 Task: Create Card Event Performance Review in Board Employee Performance Tracking to Workspace Contract Management. Create Card Podcast Review in Board Customer Feedback Action Planning to Workspace Contract Management. Create Card Event Performance Review in Board Business Model Lean Startup Methodology Implementation to Workspace Contract Management
Action: Mouse moved to (71, 372)
Screenshot: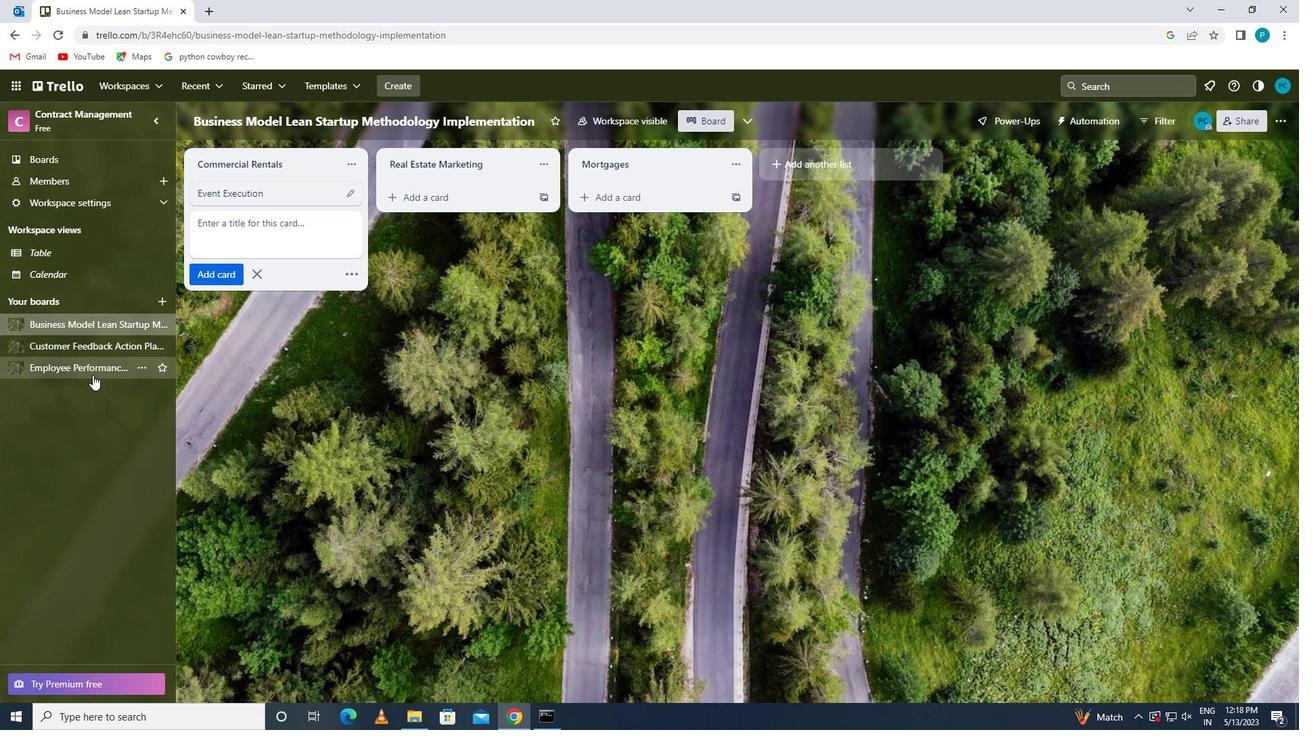 
Action: Mouse pressed left at (71, 372)
Screenshot: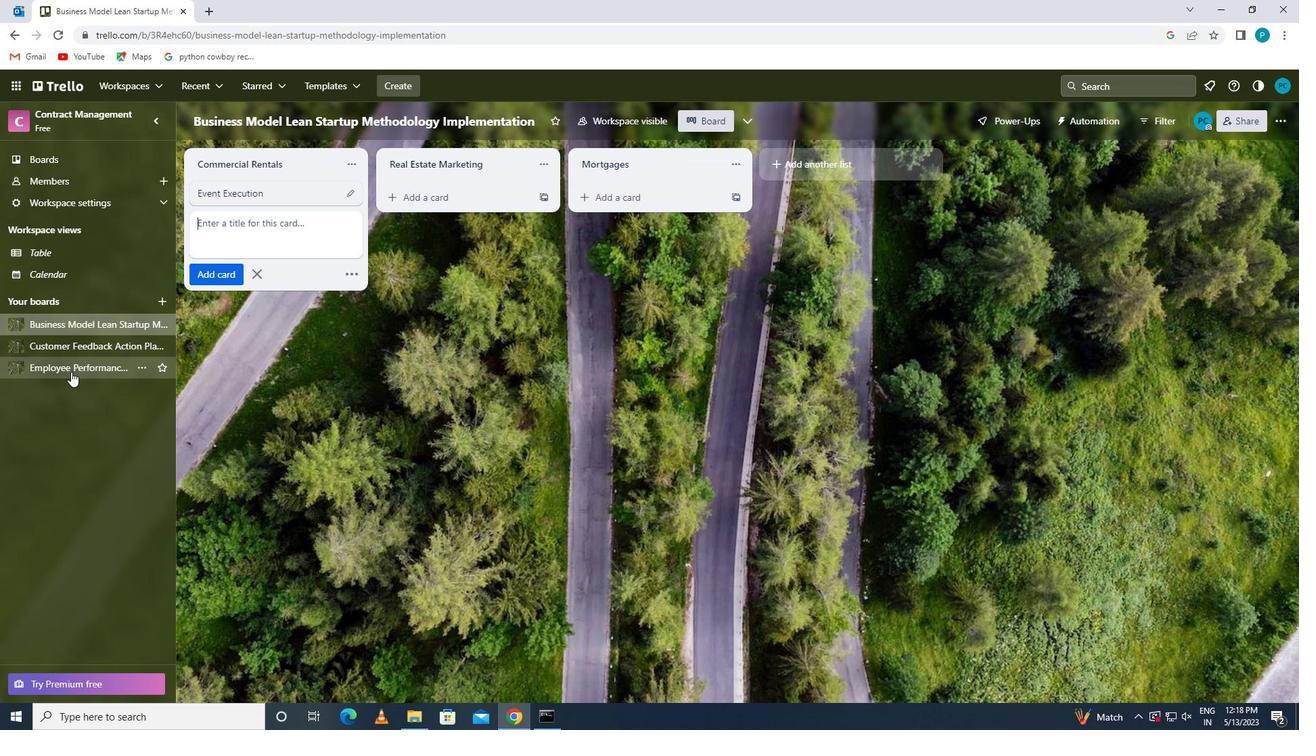 
Action: Mouse moved to (286, 209)
Screenshot: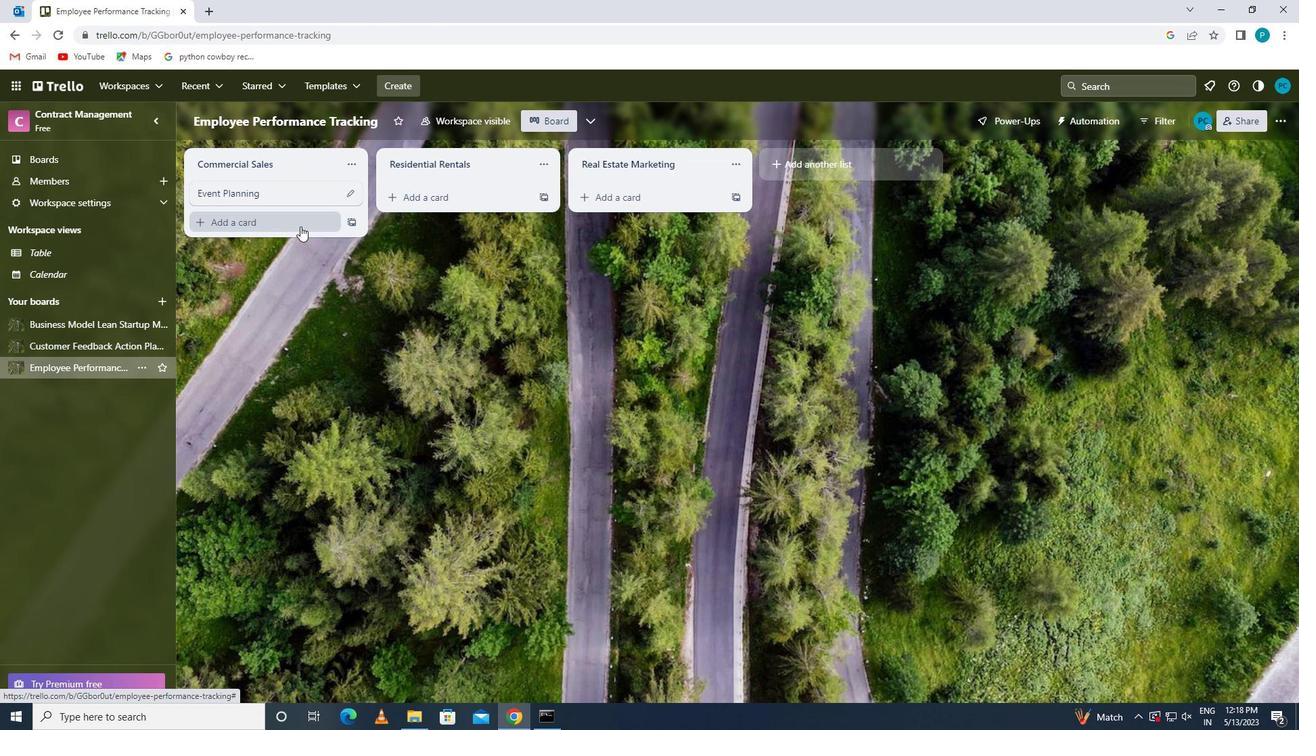 
Action: Mouse pressed left at (286, 209)
Screenshot: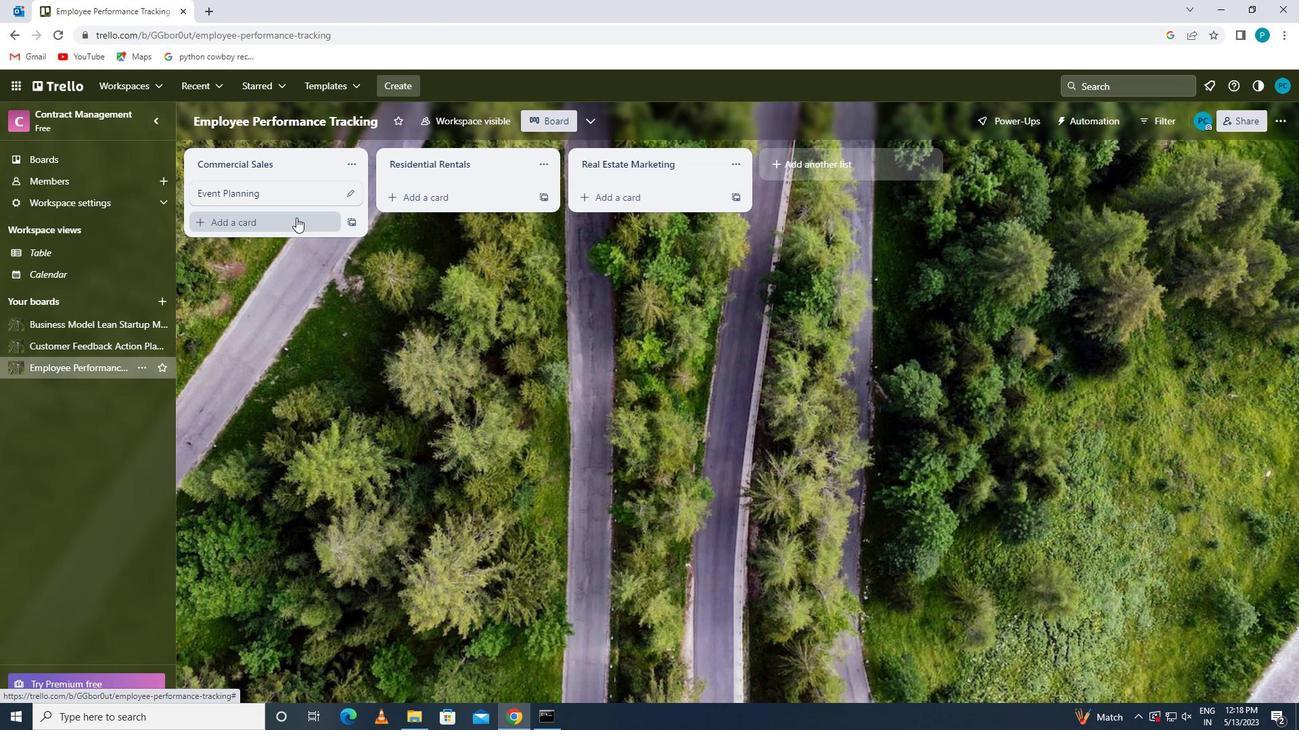 
Action: Mouse moved to (291, 220)
Screenshot: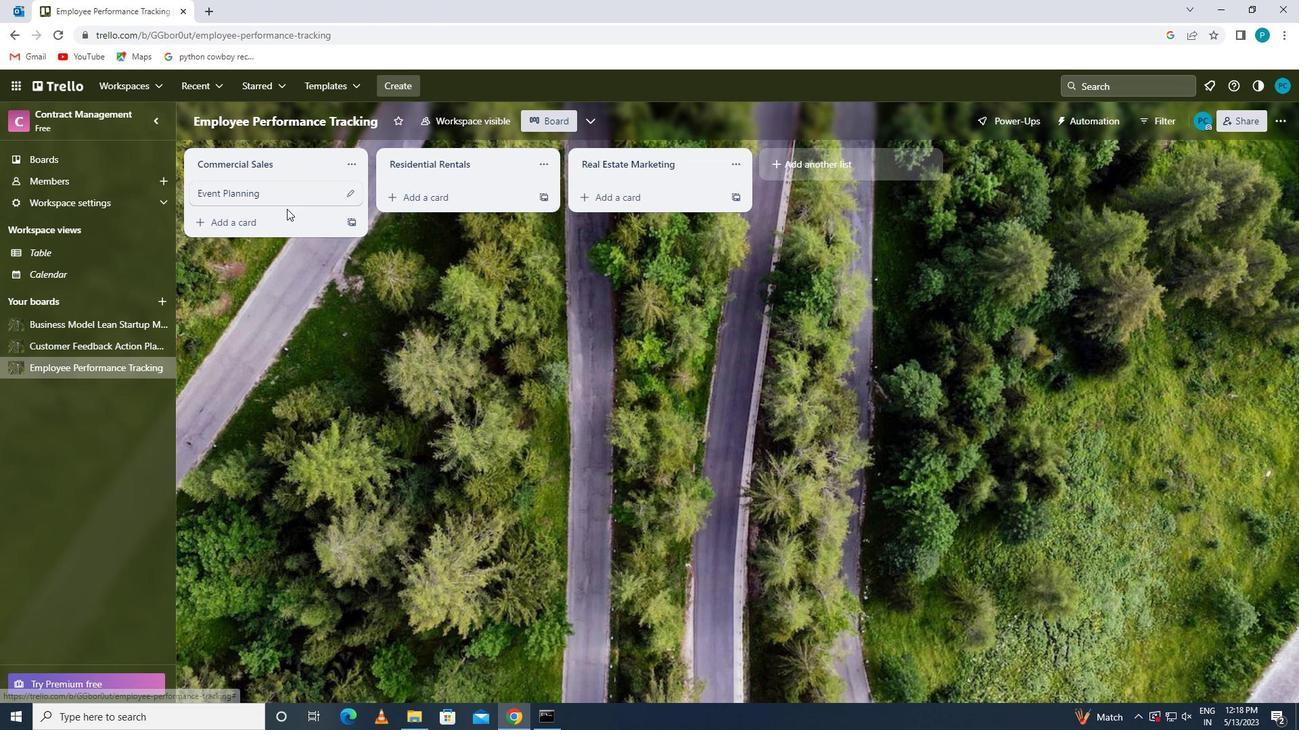 
Action: Mouse pressed left at (291, 220)
Screenshot: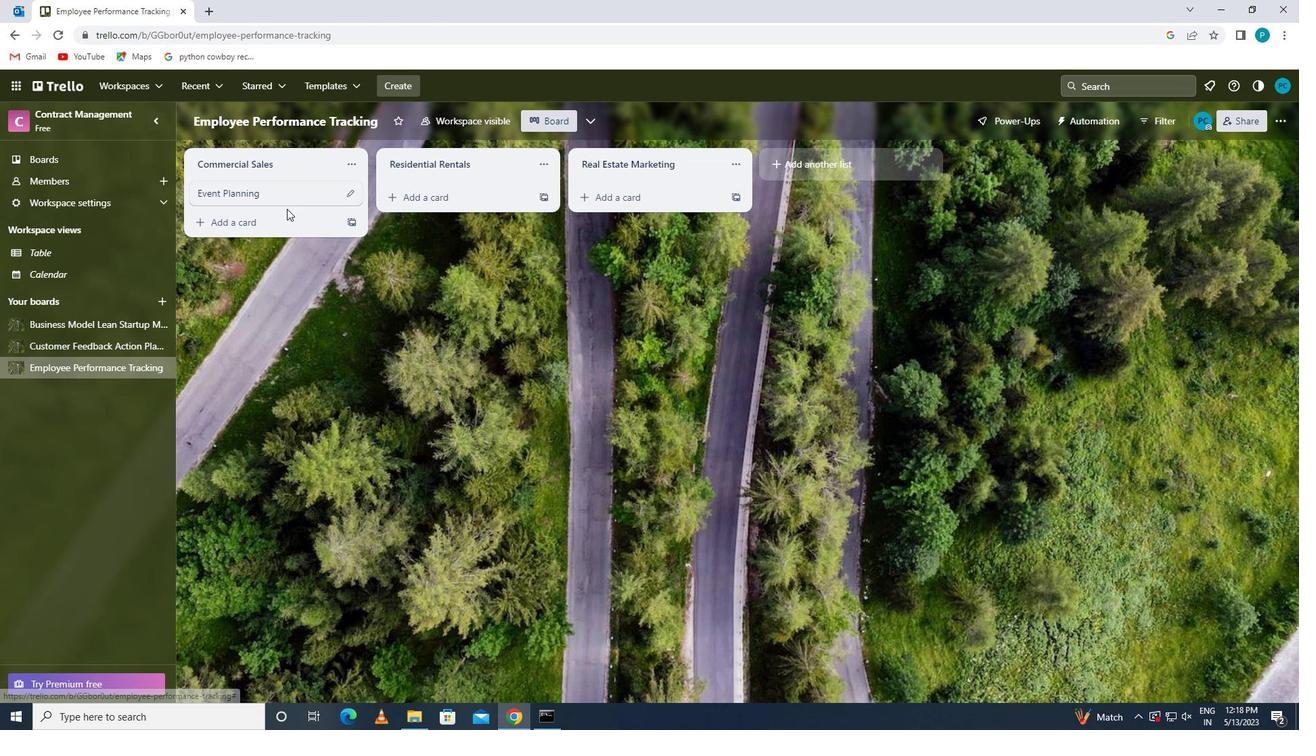 
Action: Key pressed <Key.caps_lock>e<Key.caps_lock>vent<Key.space><Key.caps_lock>p<Key.caps_lock>erforming<Key.backspace><Key.backspace><Key.backspace>ance<Key.space><Key.caps_lock>r<Key.caps_lock>eview
Screenshot: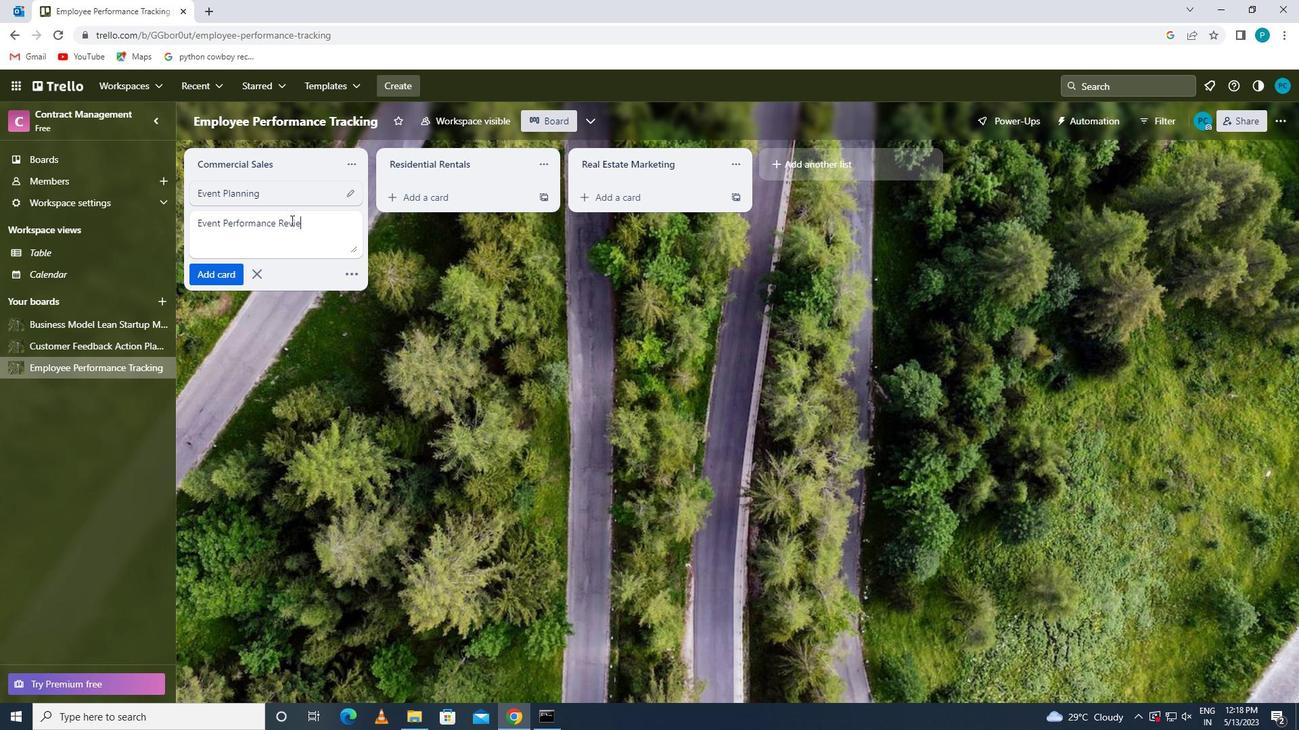 
Action: Mouse moved to (211, 270)
Screenshot: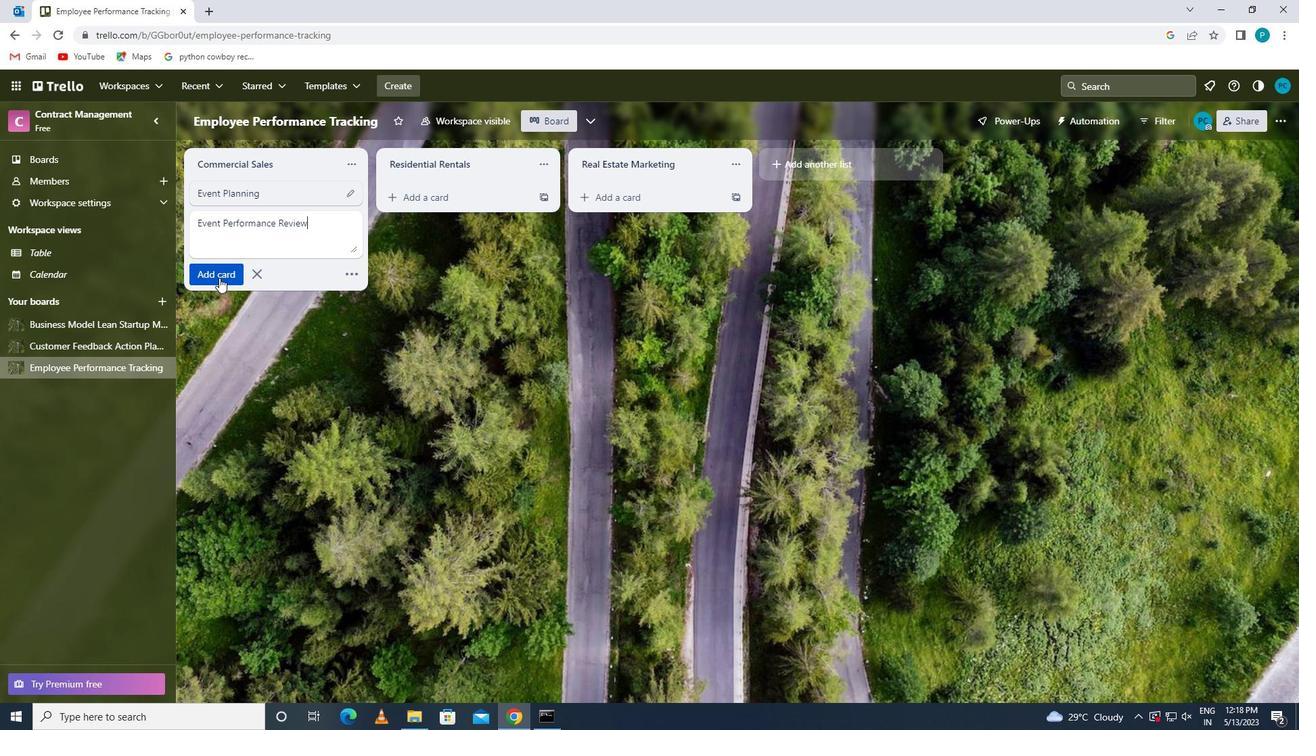 
Action: Mouse pressed left at (211, 270)
Screenshot: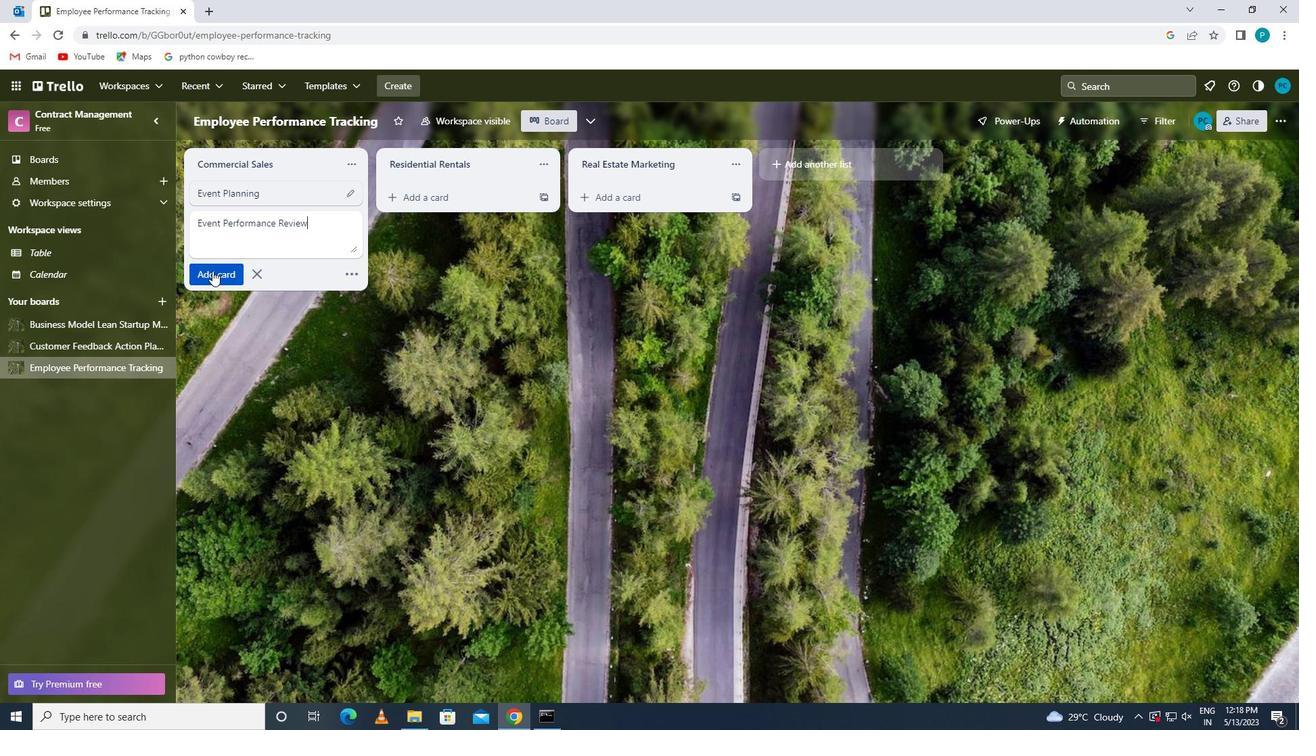 
Action: Mouse moved to (55, 346)
Screenshot: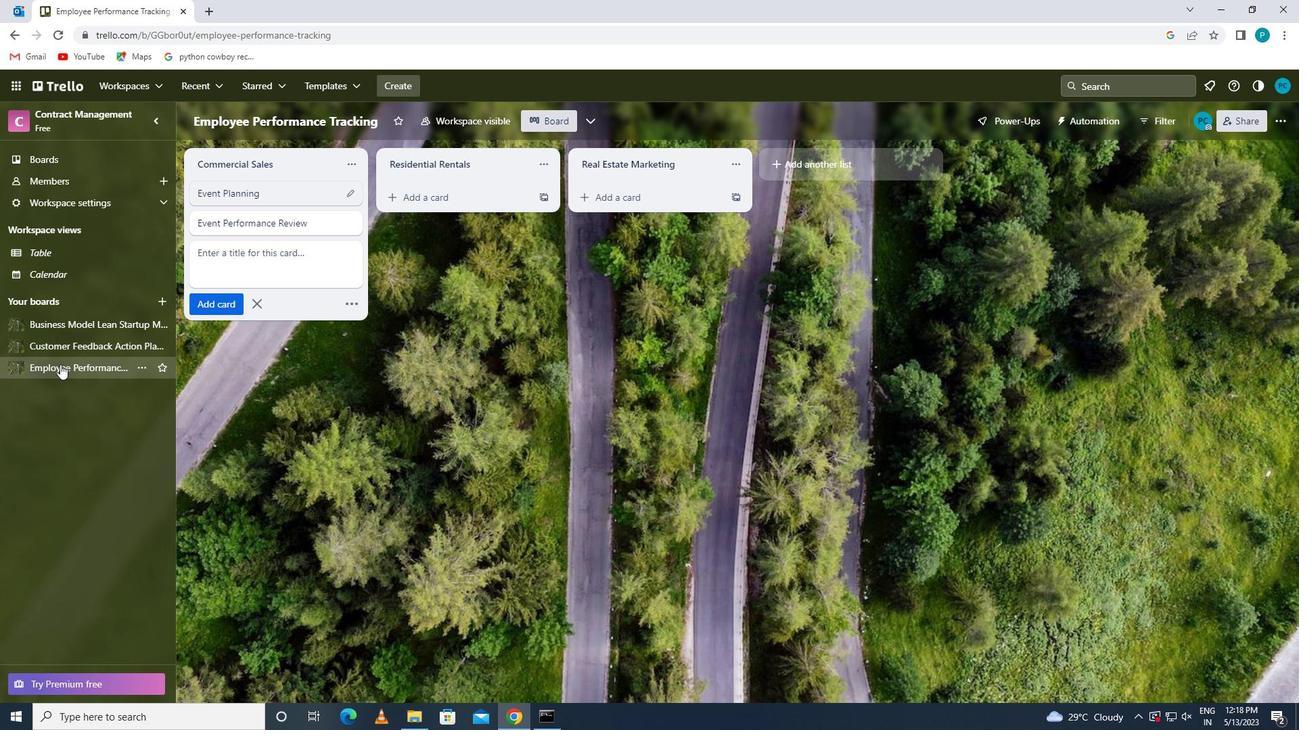 
Action: Mouse pressed left at (55, 346)
Screenshot: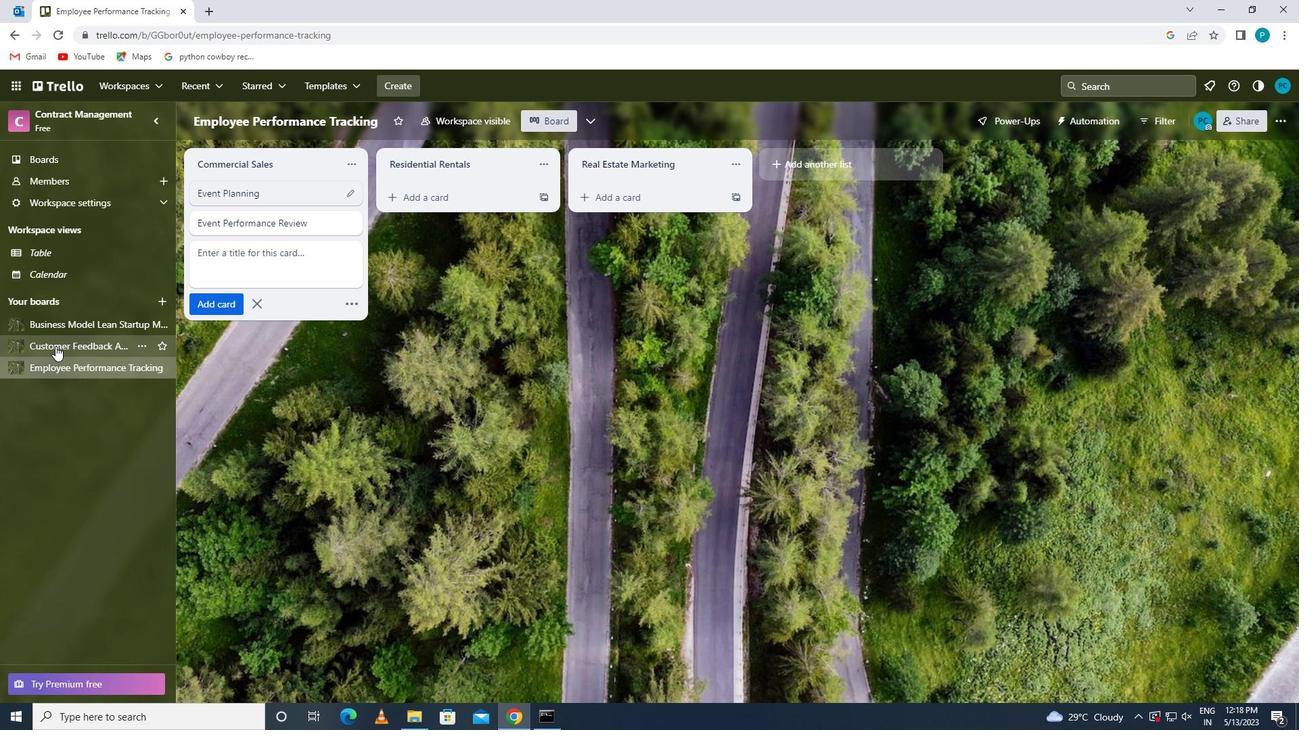 
Action: Mouse moved to (215, 228)
Screenshot: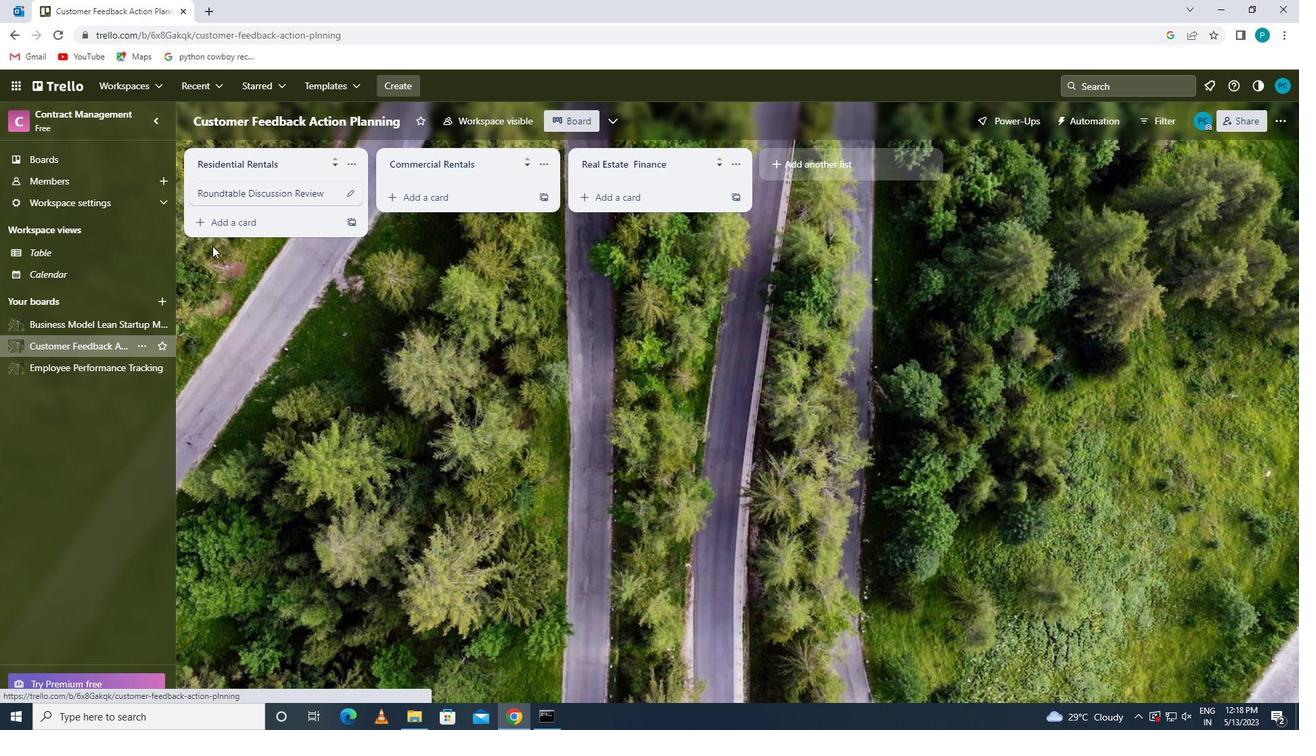 
Action: Mouse pressed left at (215, 228)
Screenshot: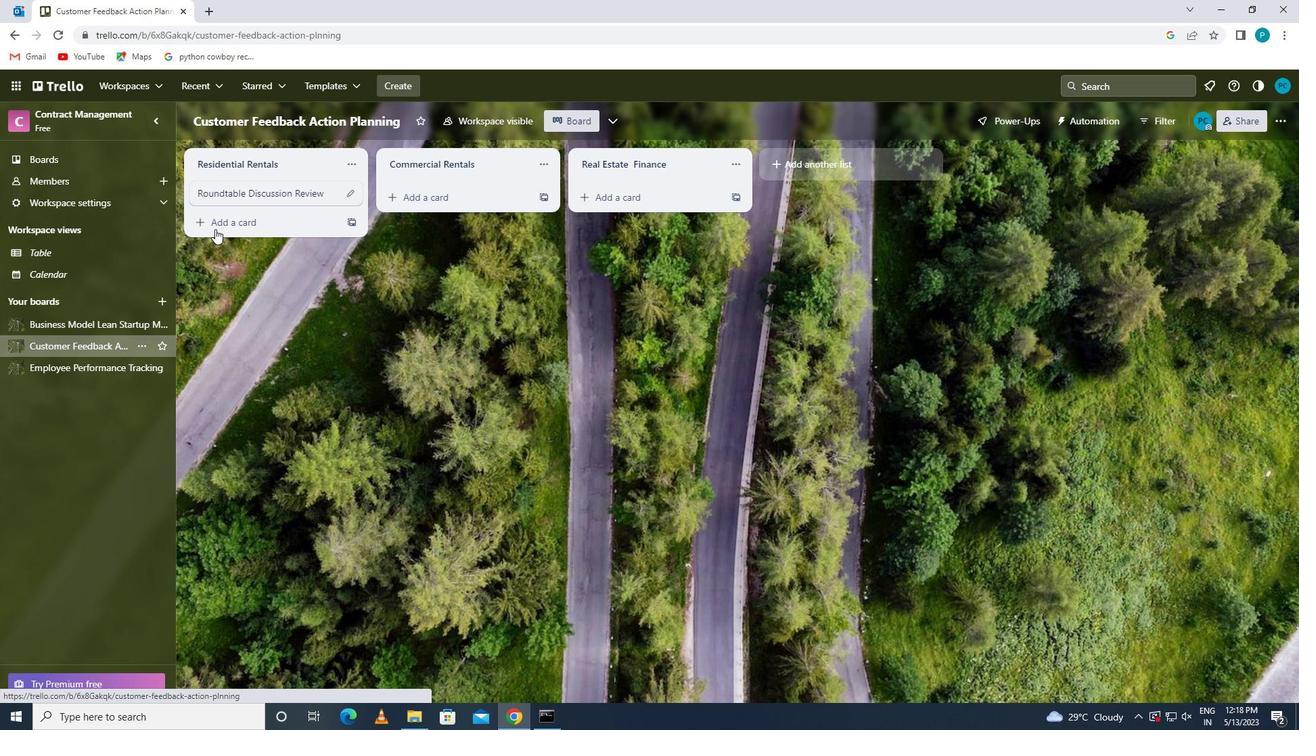 
Action: Key pressed <Key.caps_lock>p<Key.caps_lock>odcast<Key.space><Key.caps_lock>r<Key.caps_lock>eview
Screenshot: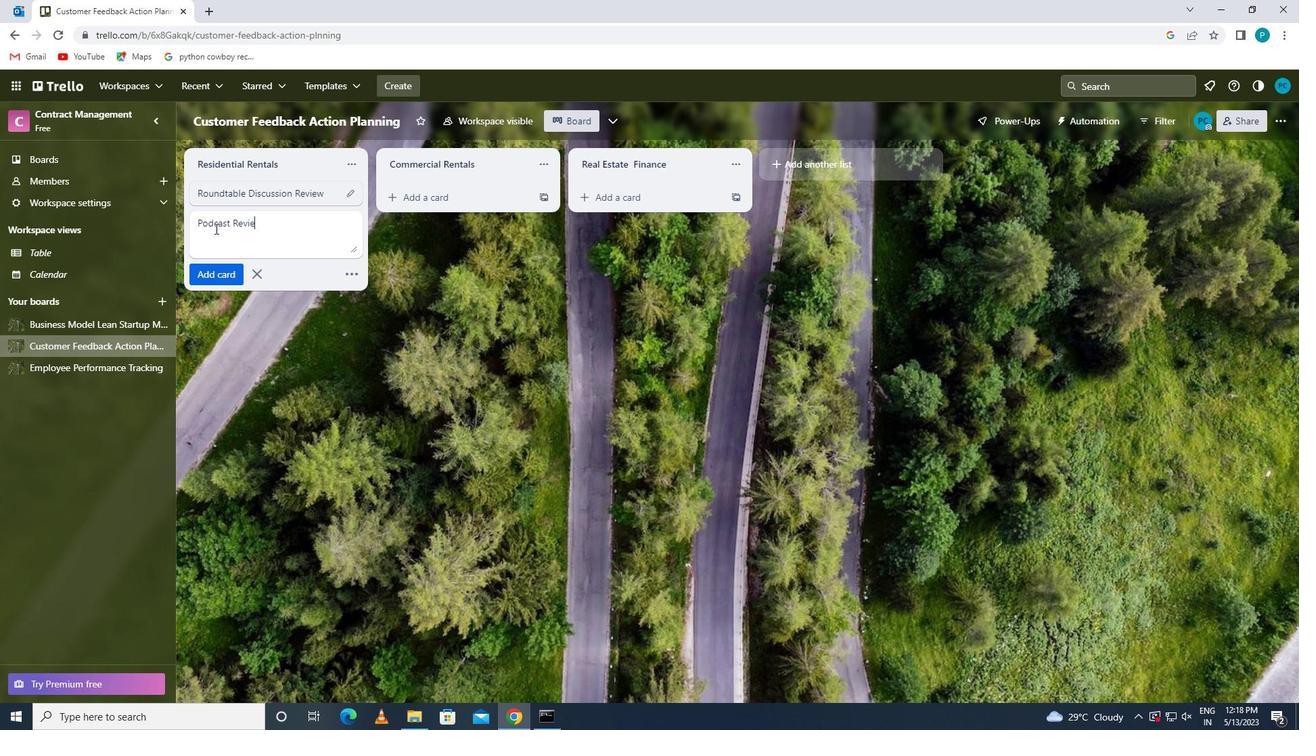 
Action: Mouse moved to (234, 271)
Screenshot: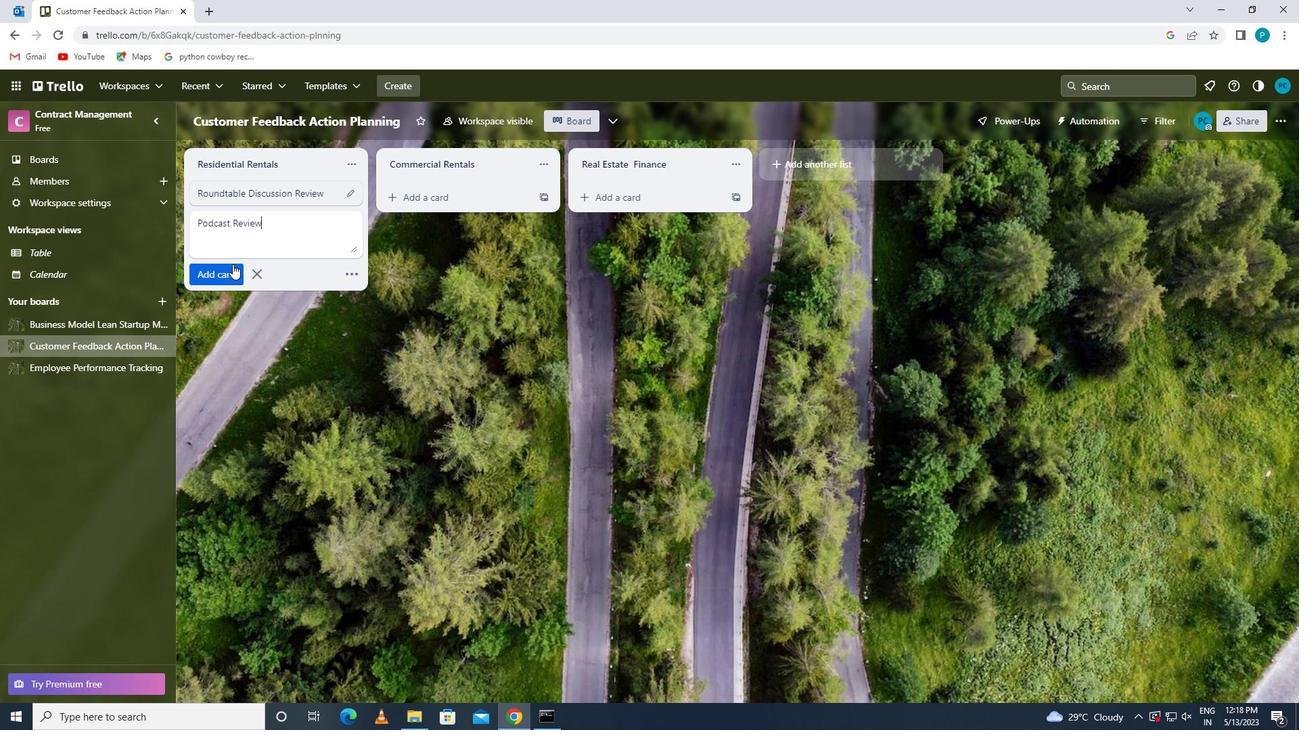 
Action: Mouse pressed left at (234, 271)
Screenshot: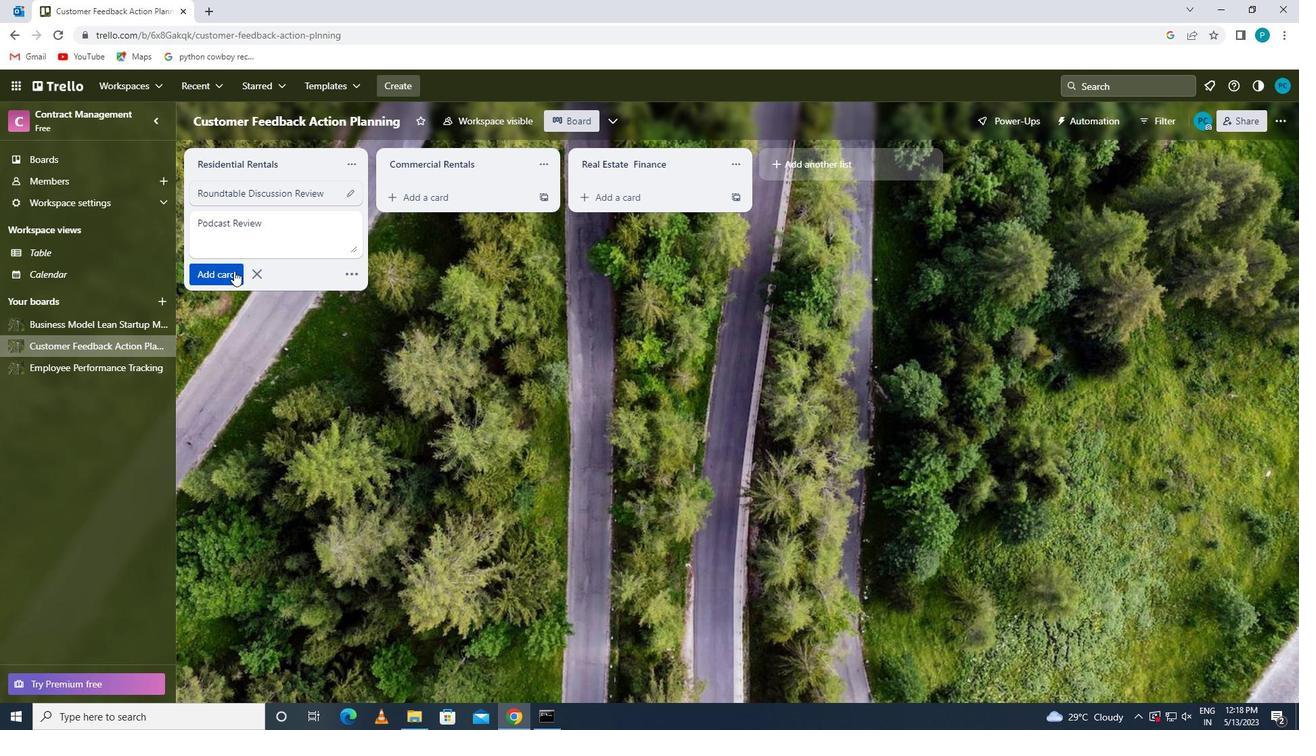 
Action: Mouse moved to (72, 369)
Screenshot: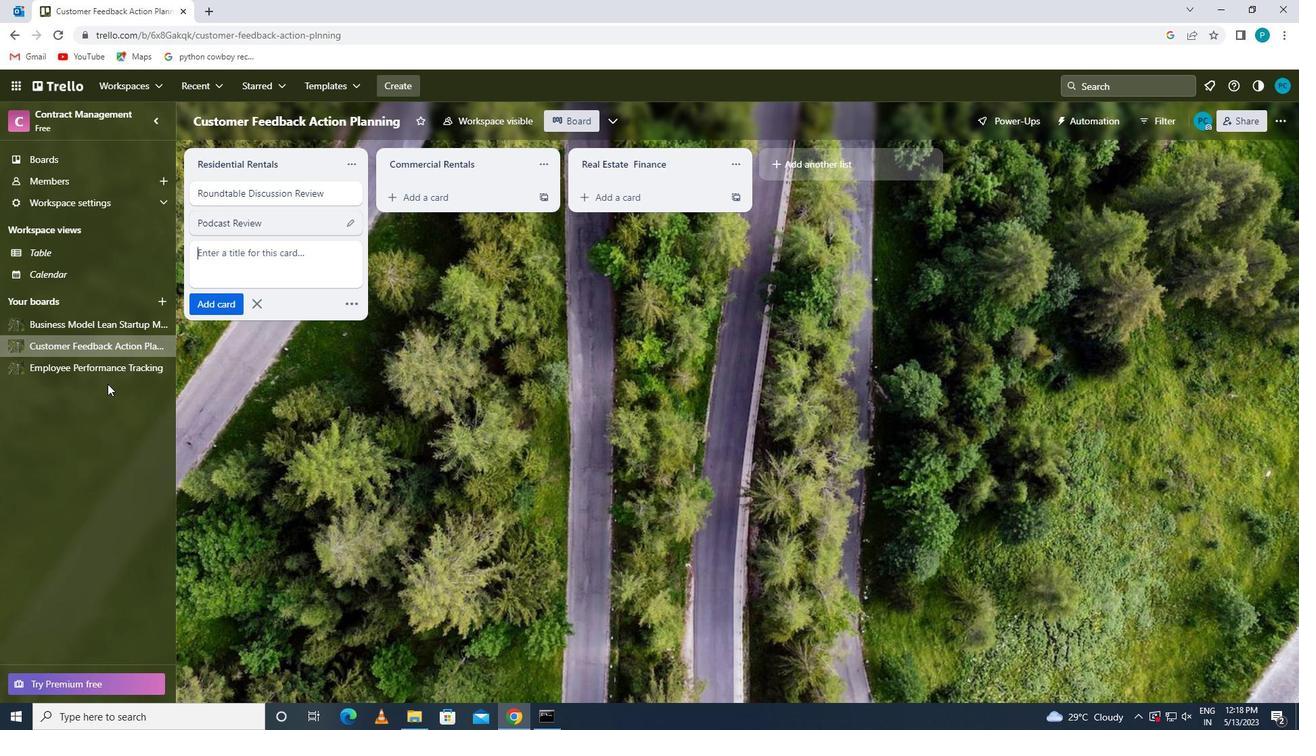 
Action: Mouse pressed left at (72, 369)
Screenshot: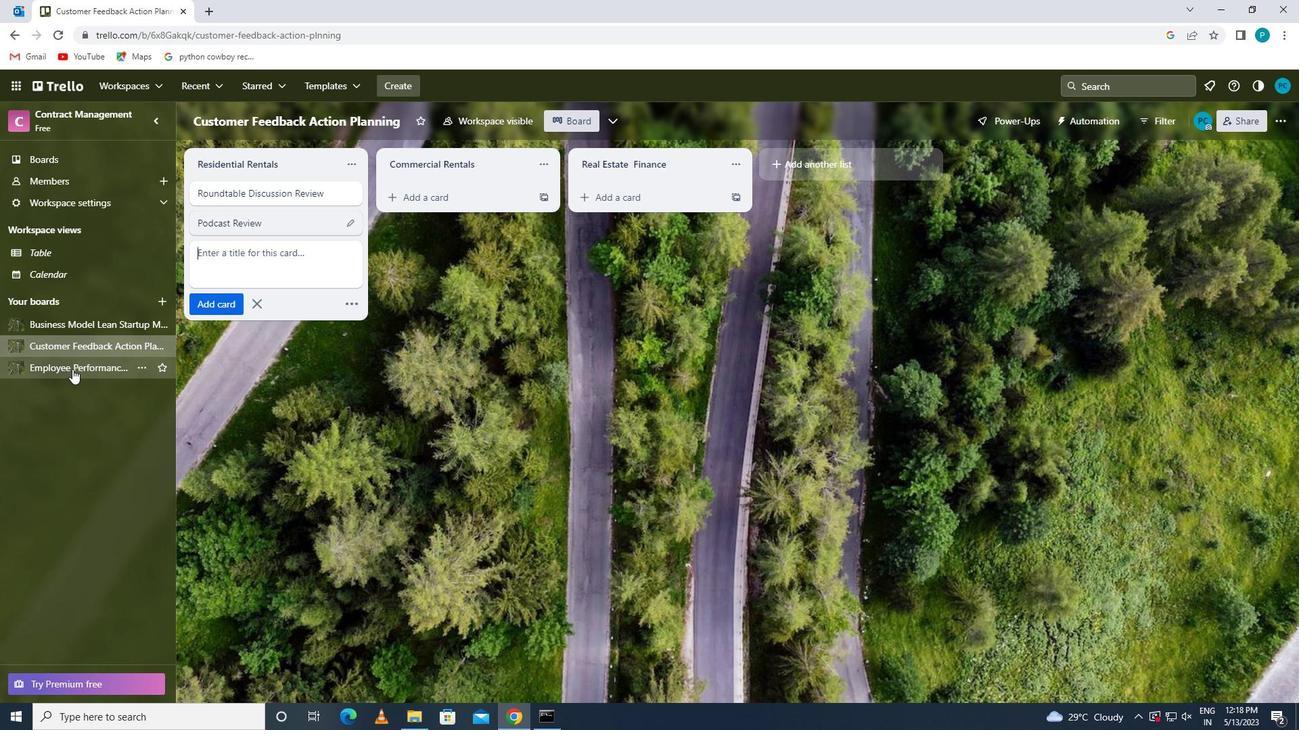 
Action: Mouse moved to (71, 329)
Screenshot: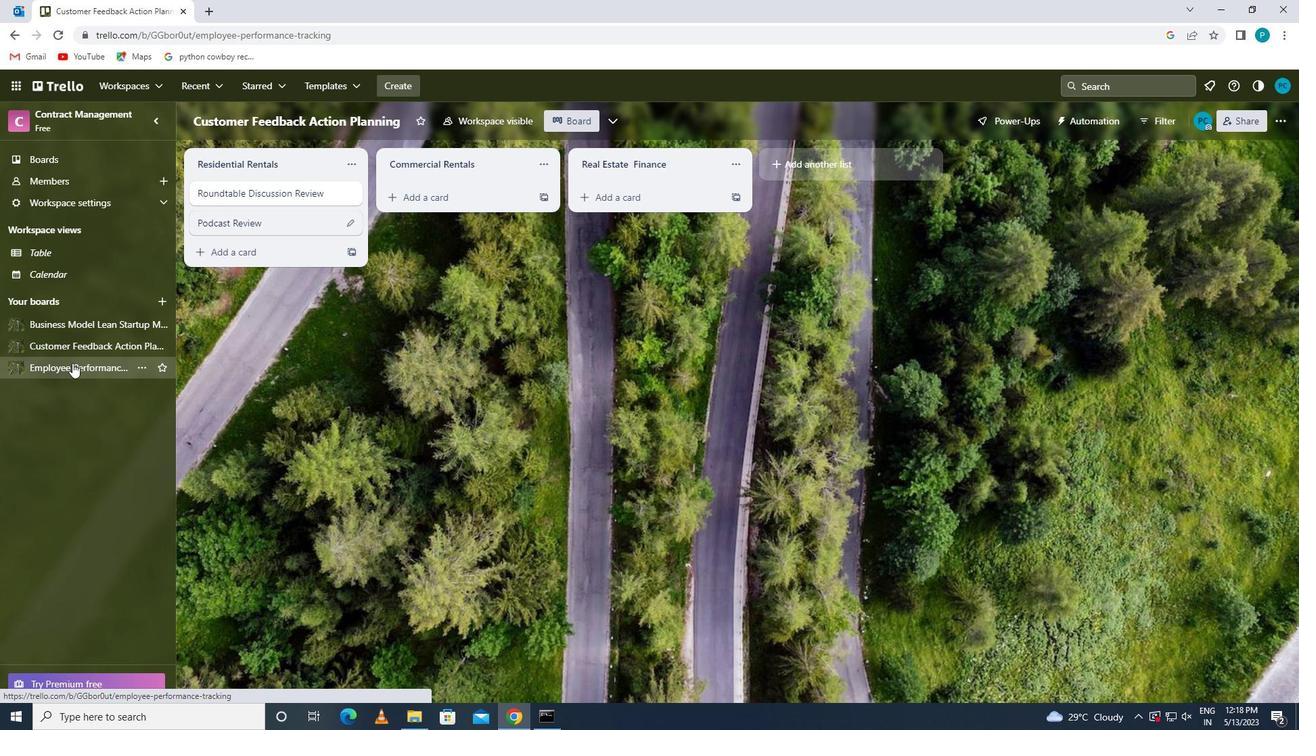 
Action: Mouse pressed left at (71, 329)
Screenshot: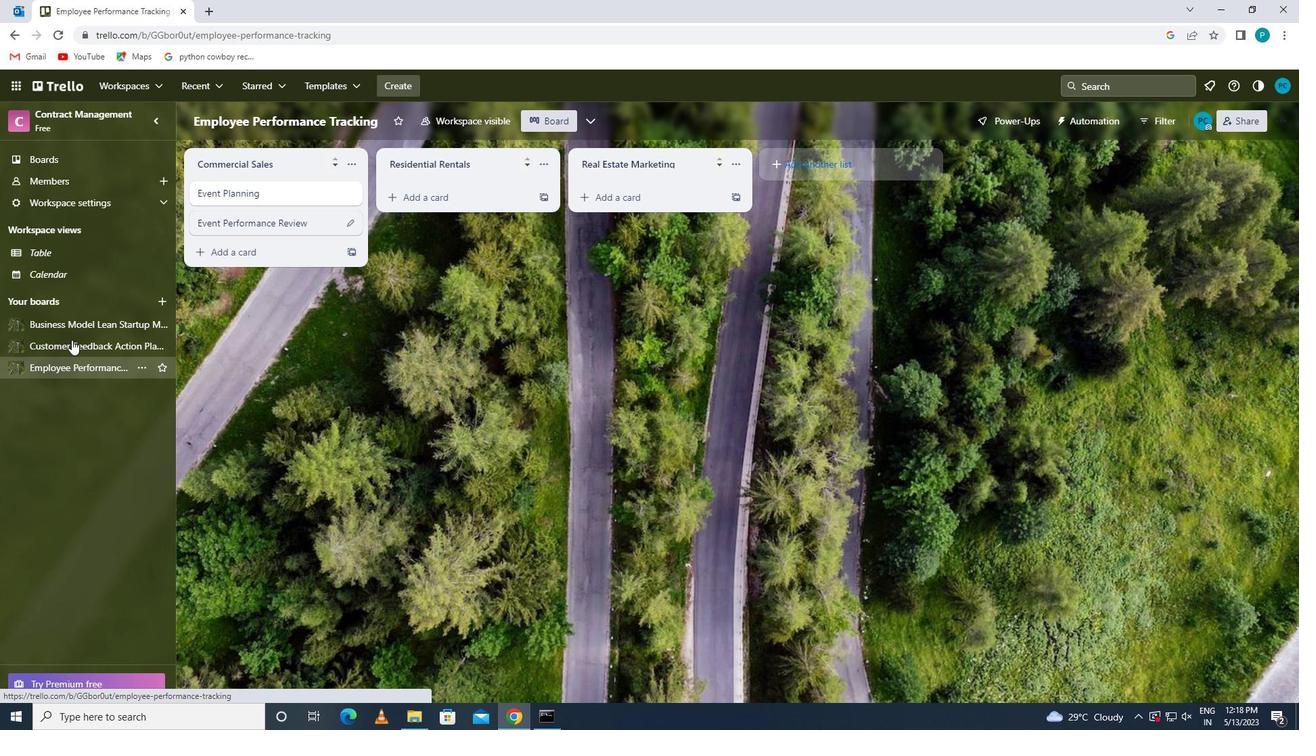 
Action: Mouse moved to (228, 232)
Screenshot: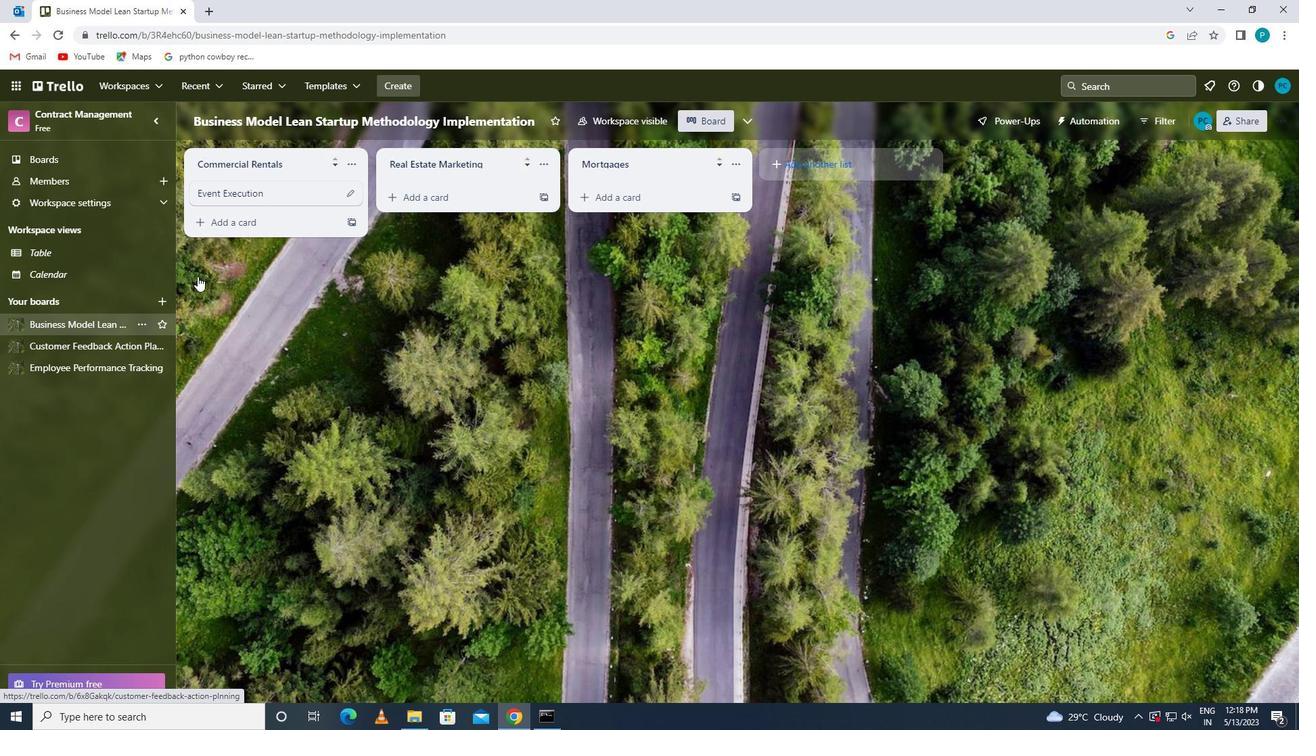 
Action: Mouse pressed left at (228, 232)
Screenshot: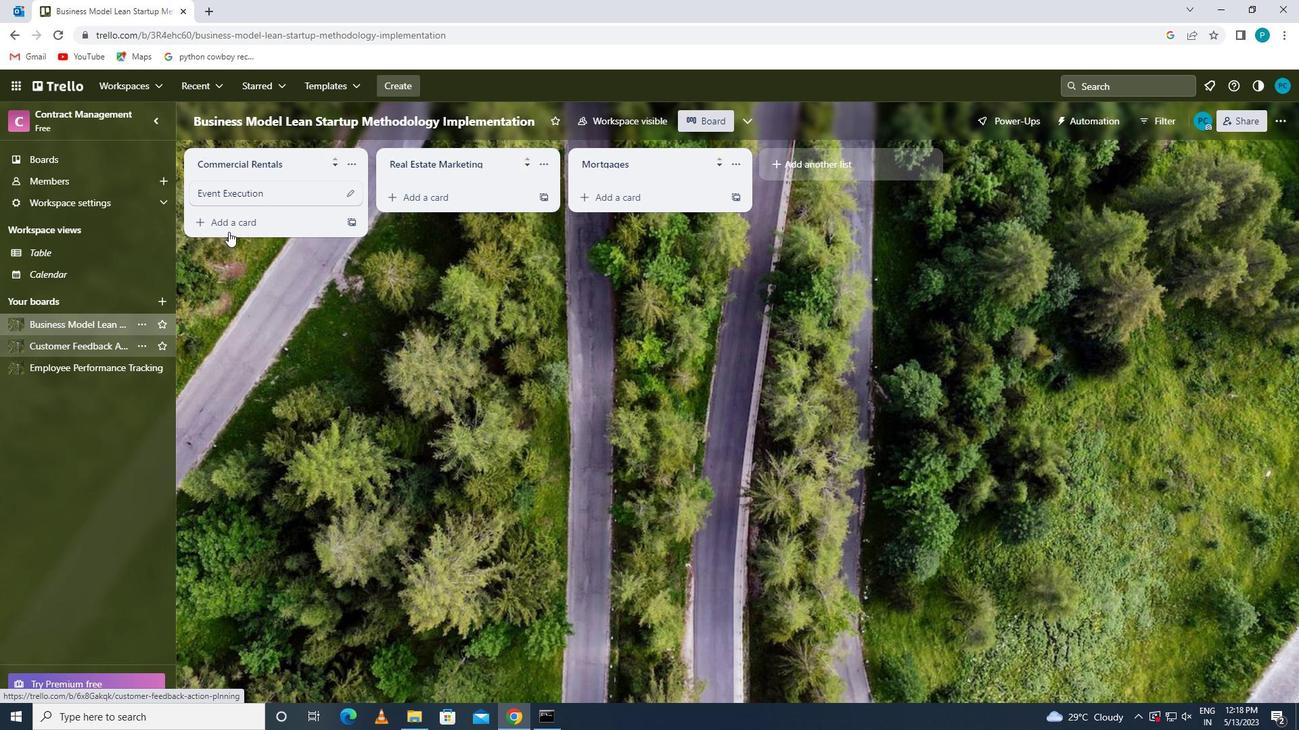 
Action: Mouse moved to (226, 229)
Screenshot: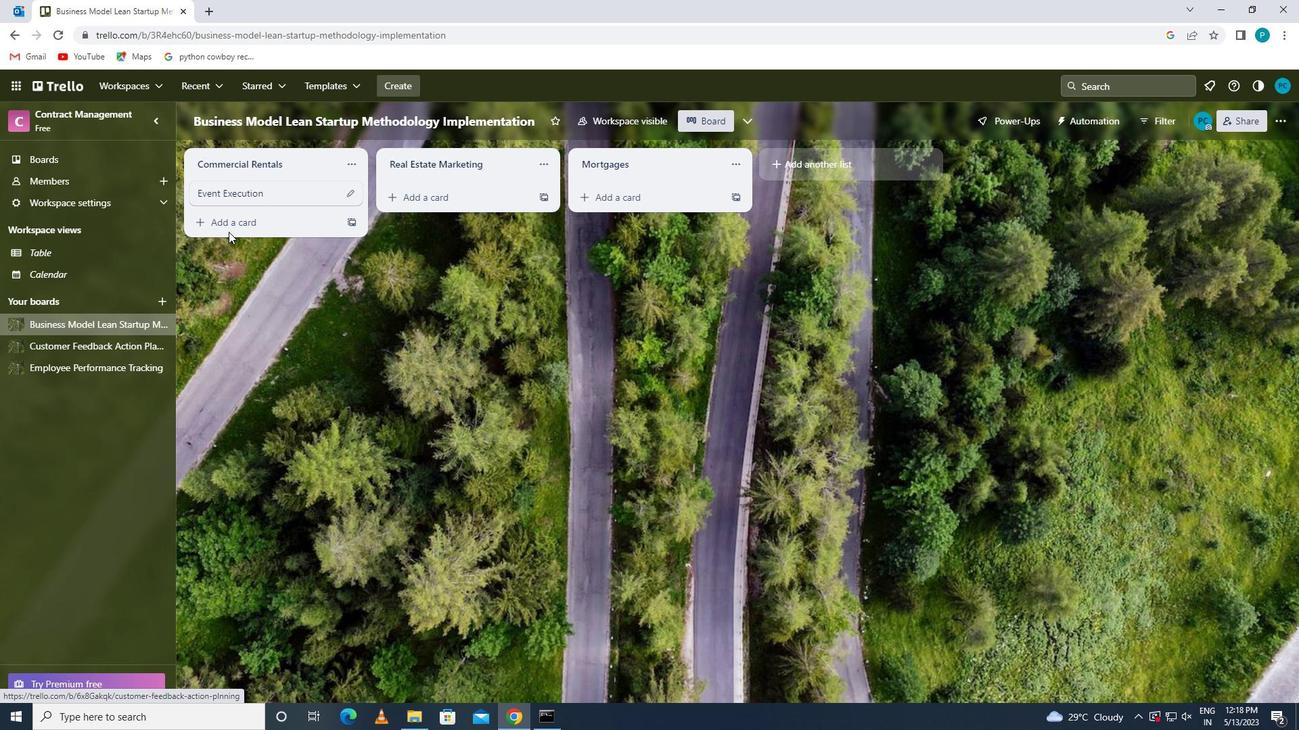 
Action: Mouse pressed left at (226, 229)
Screenshot: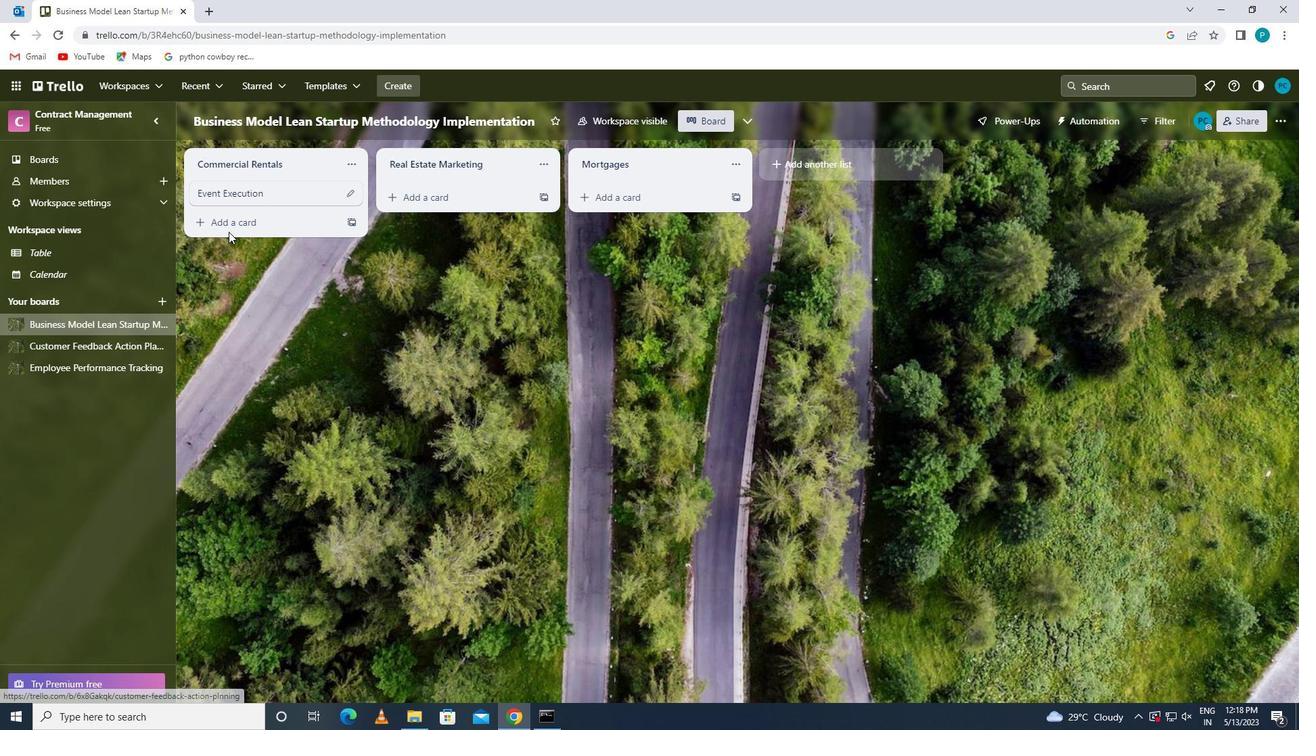 
Action: Mouse moved to (226, 231)
Screenshot: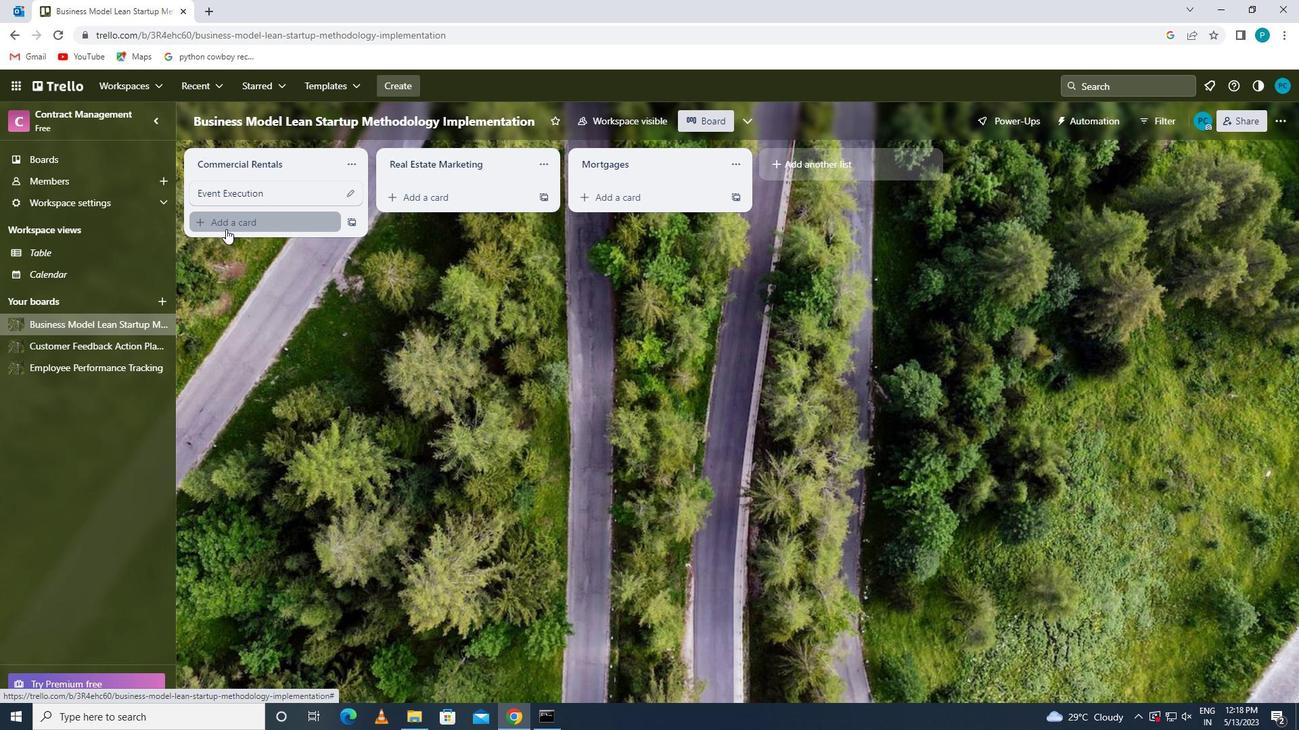 
Action: Key pressed <Key.caps_lock>e<Key.caps_lock>vent<Key.caps_lock>p<Key.caps_lock>erformance<Key.space>
Screenshot: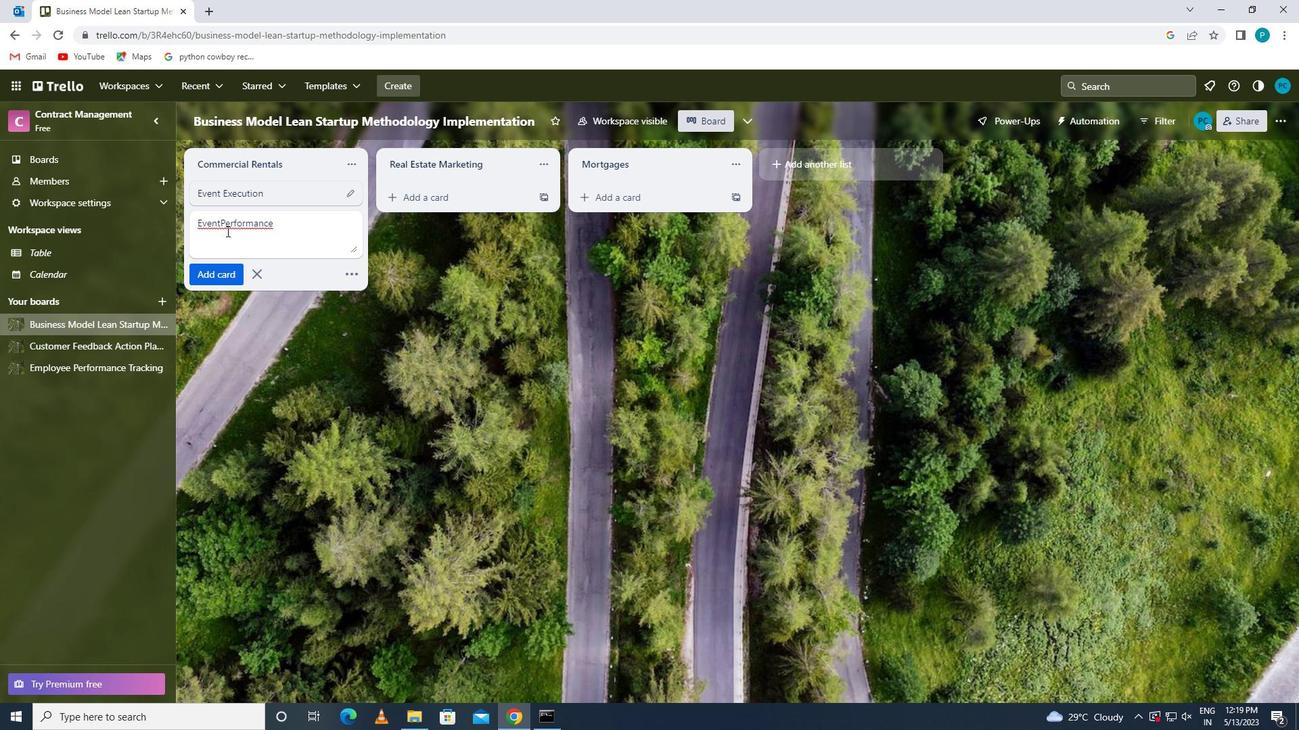 
Action: Mouse moved to (218, 225)
Screenshot: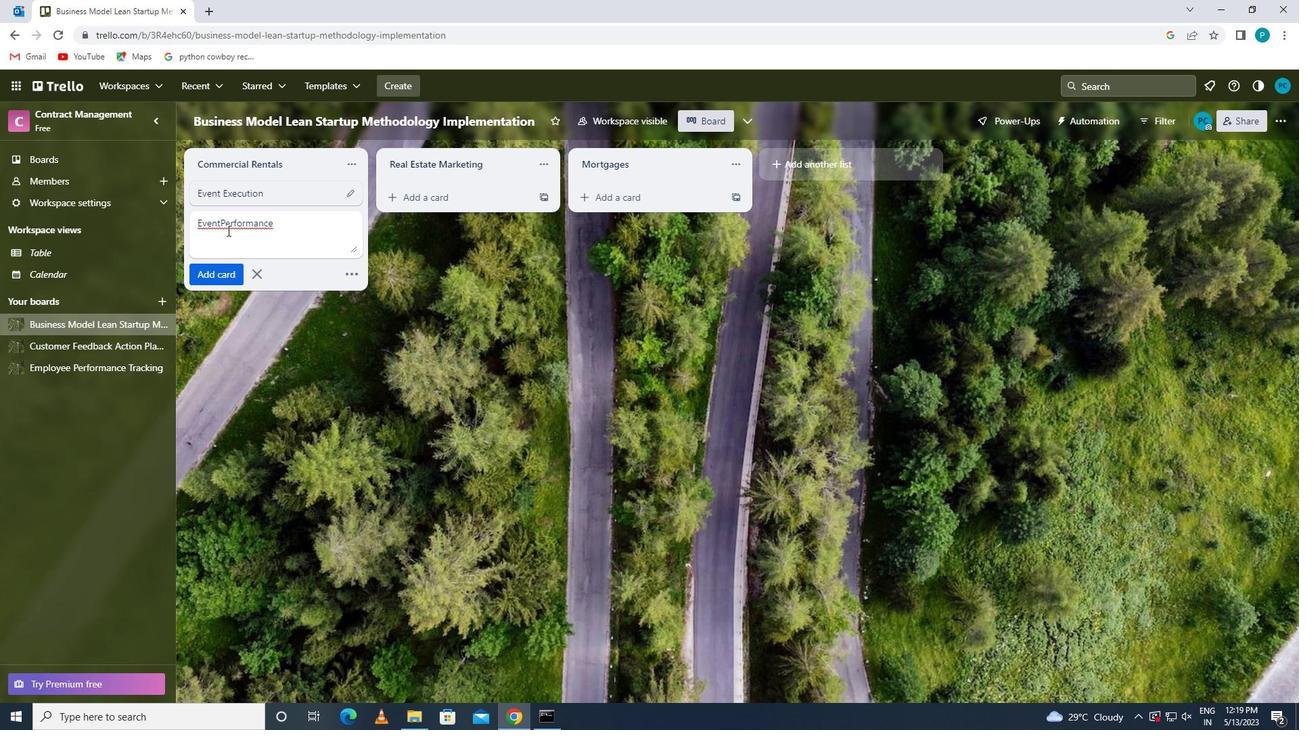 
Action: Mouse pressed left at (218, 225)
Screenshot: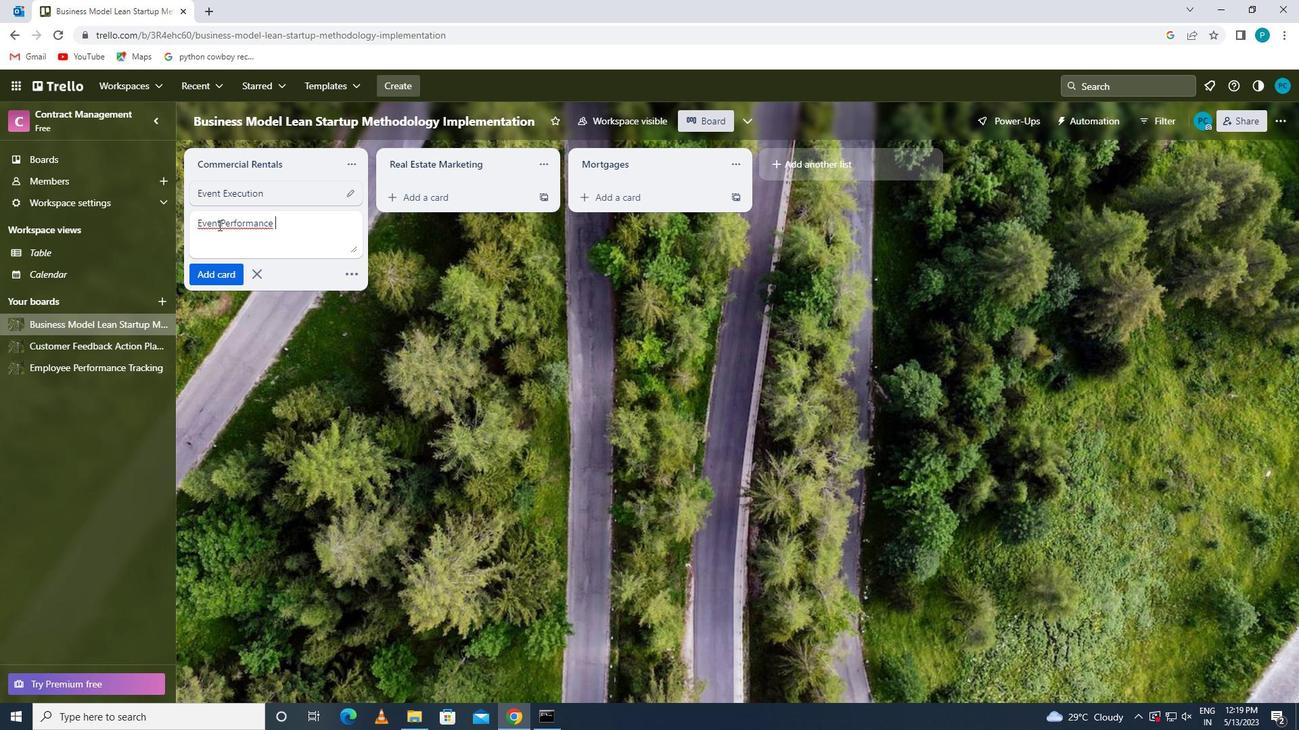 
Action: Mouse moved to (219, 227)
Screenshot: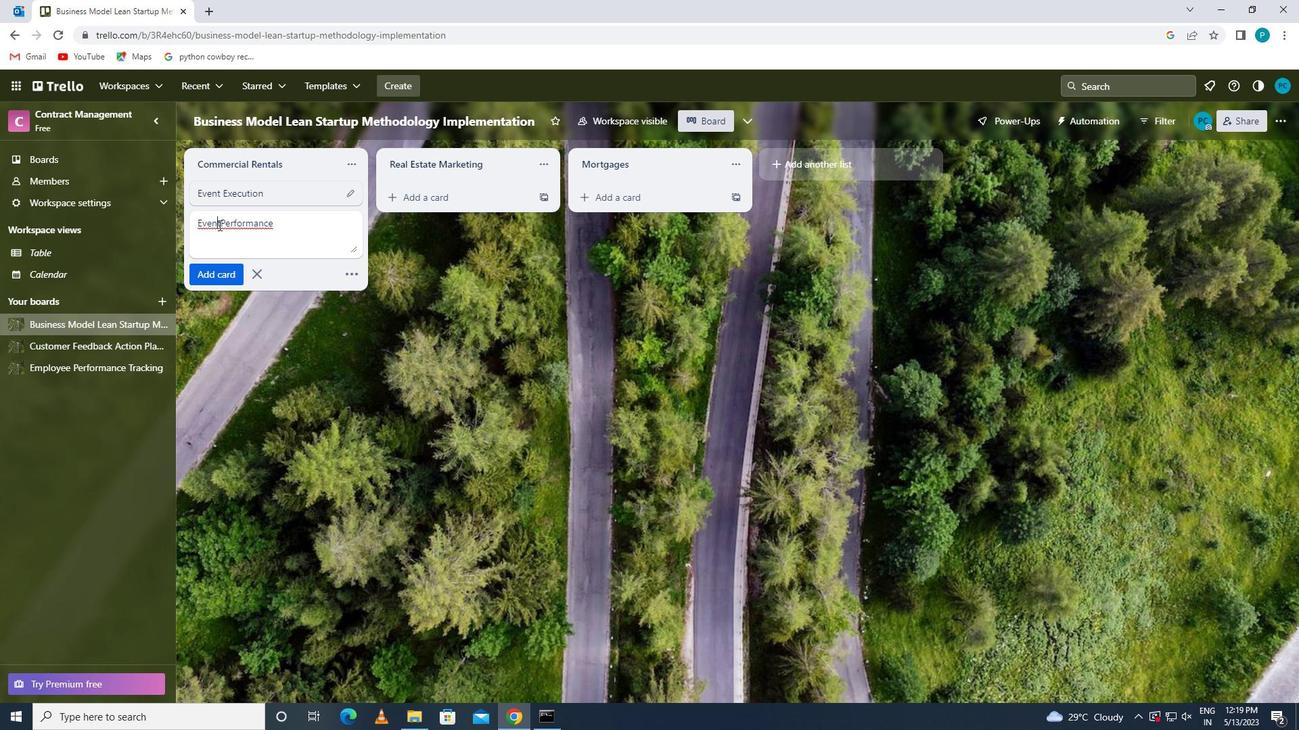 
Action: Mouse pressed left at (219, 227)
Screenshot: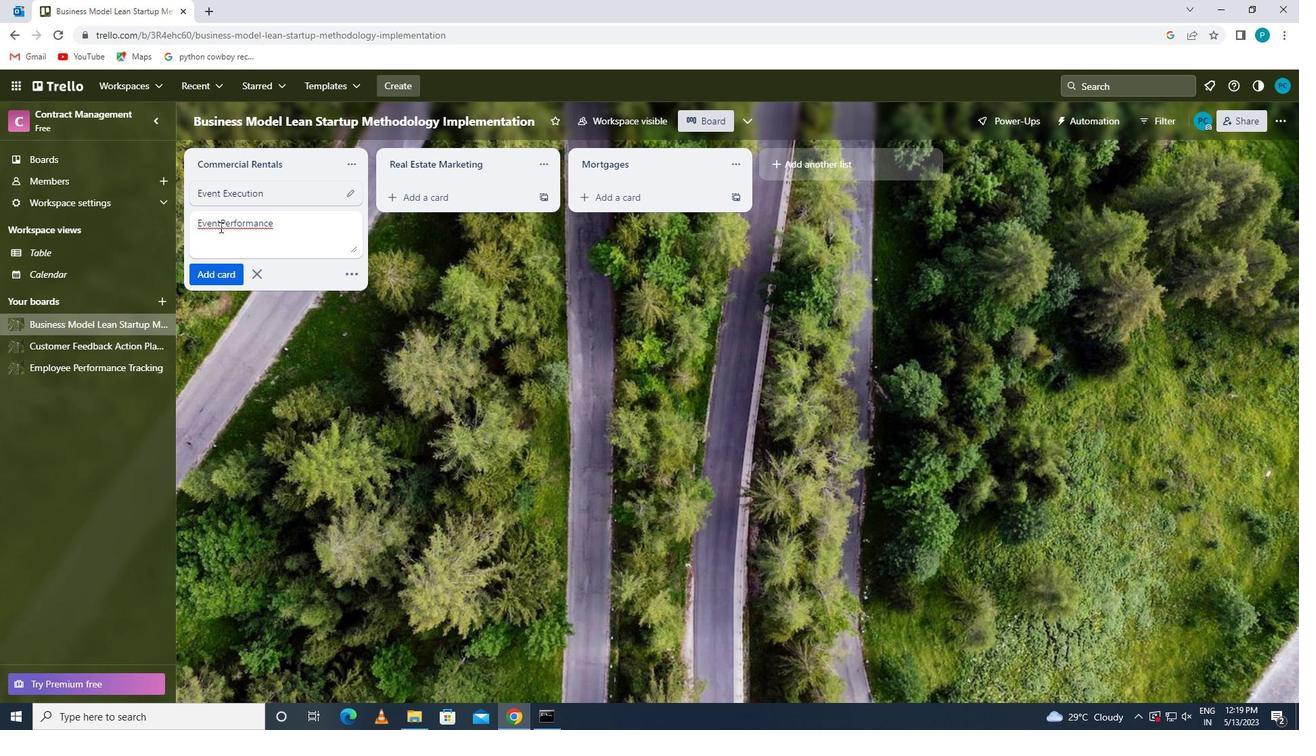 
Action: Key pressed <Key.space>
Screenshot: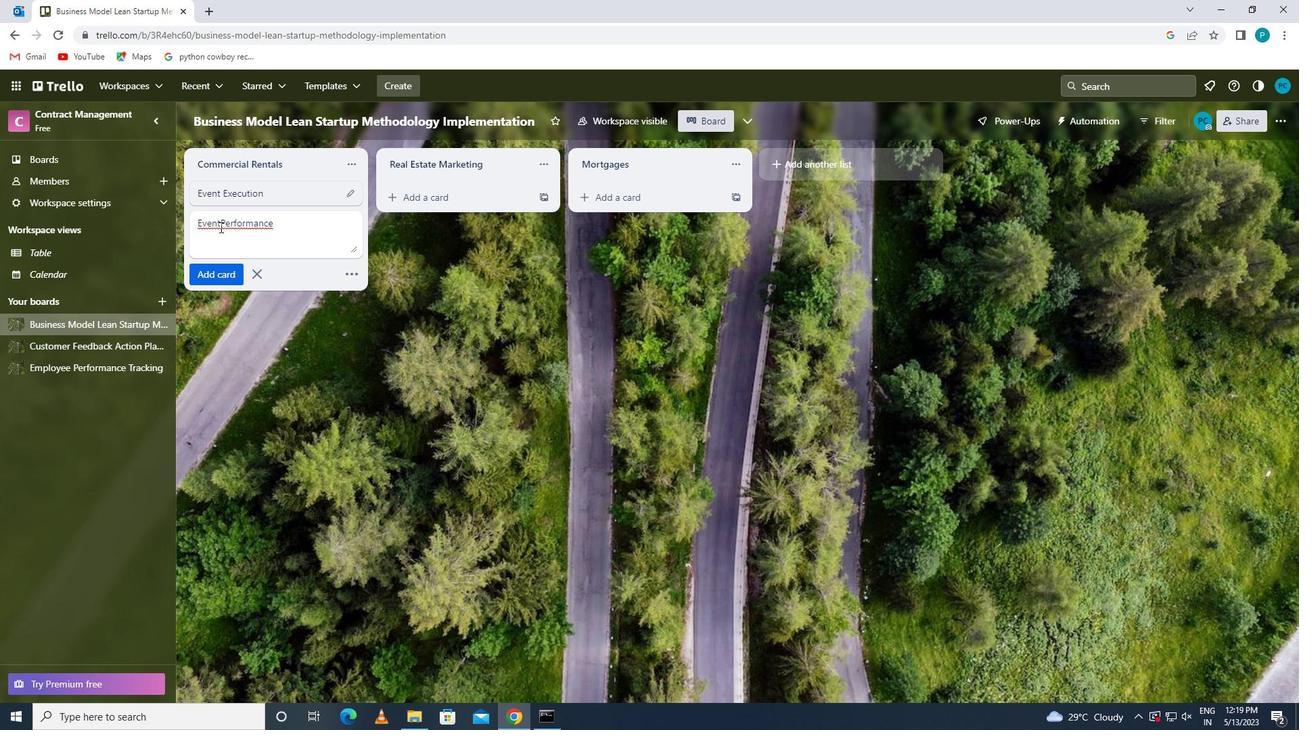 
Action: Mouse moved to (284, 213)
Screenshot: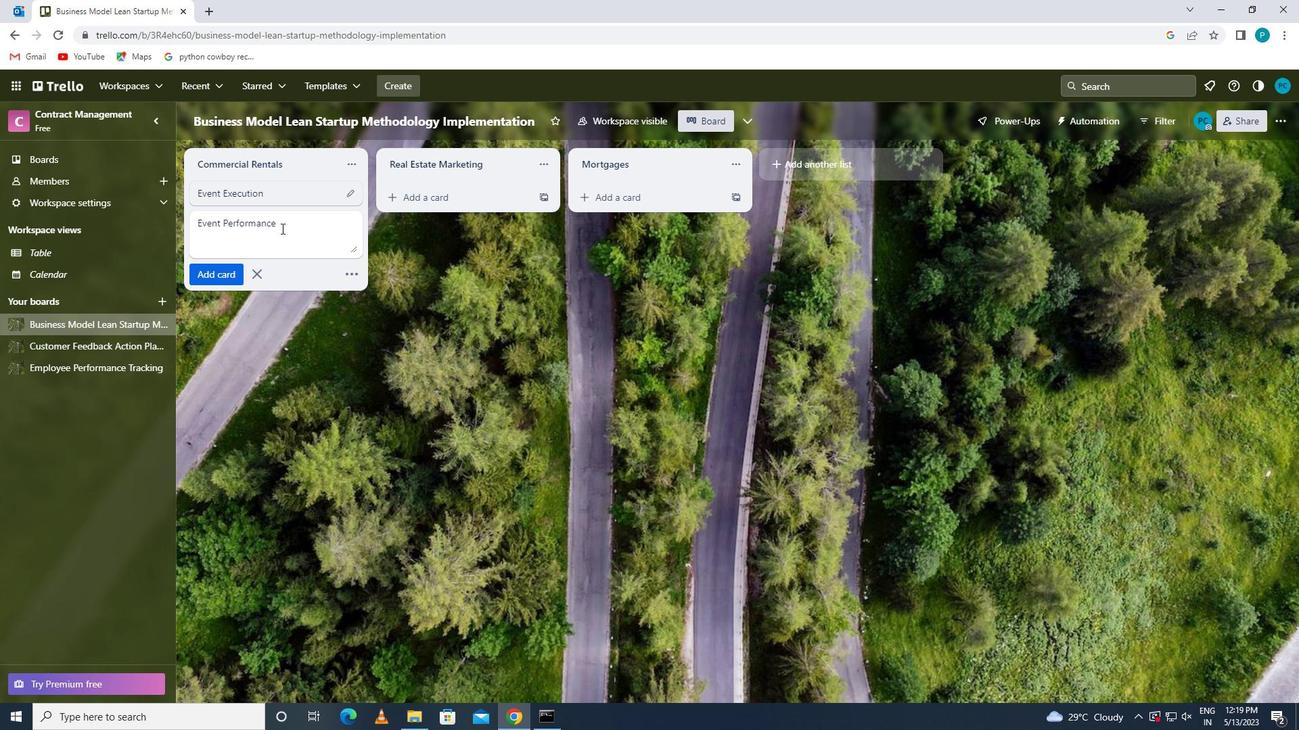
Action: Mouse pressed left at (284, 213)
Screenshot: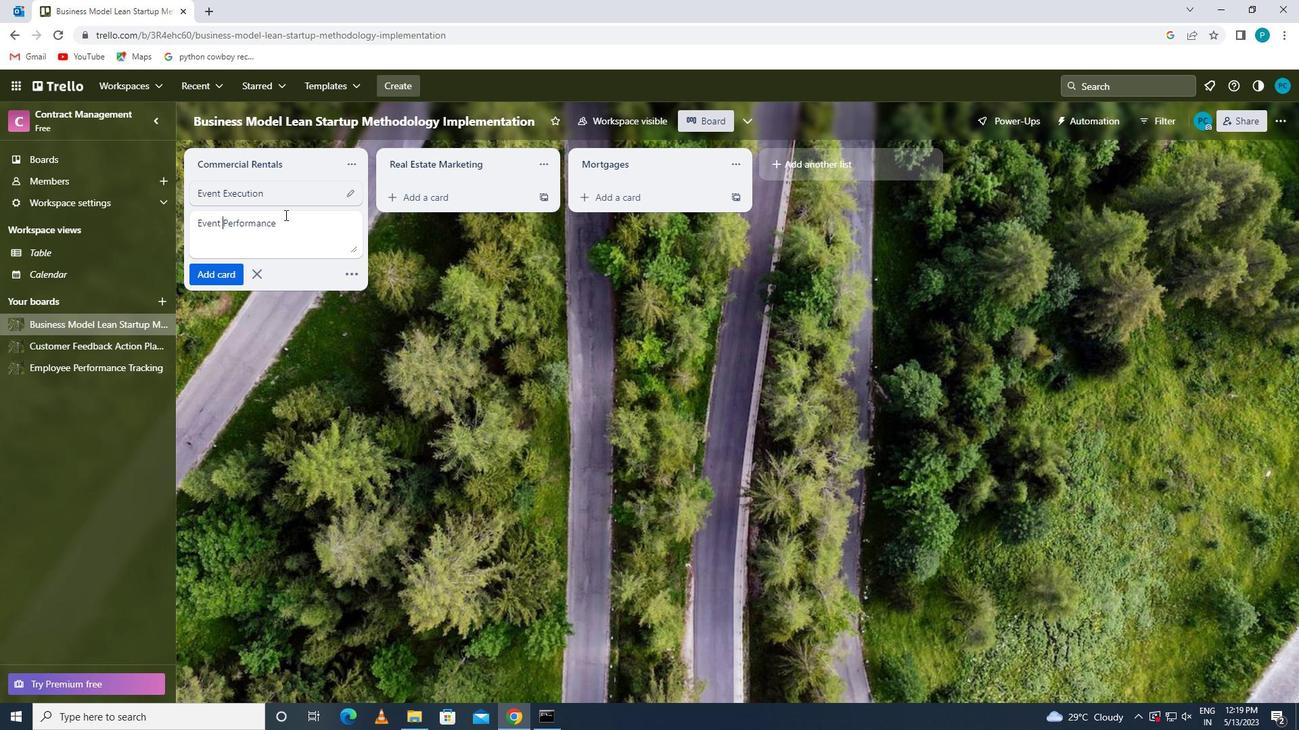 
Action: Mouse moved to (304, 225)
Screenshot: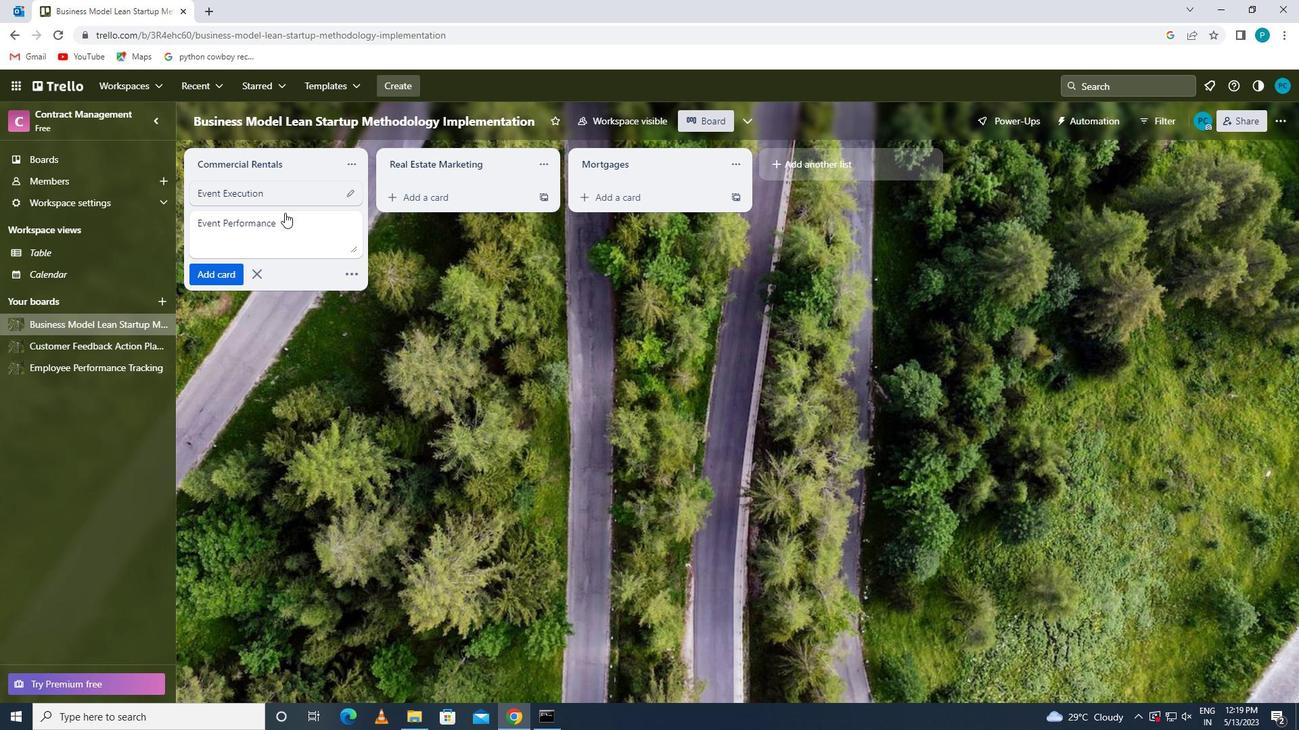 
Action: Mouse pressed left at (304, 225)
Screenshot: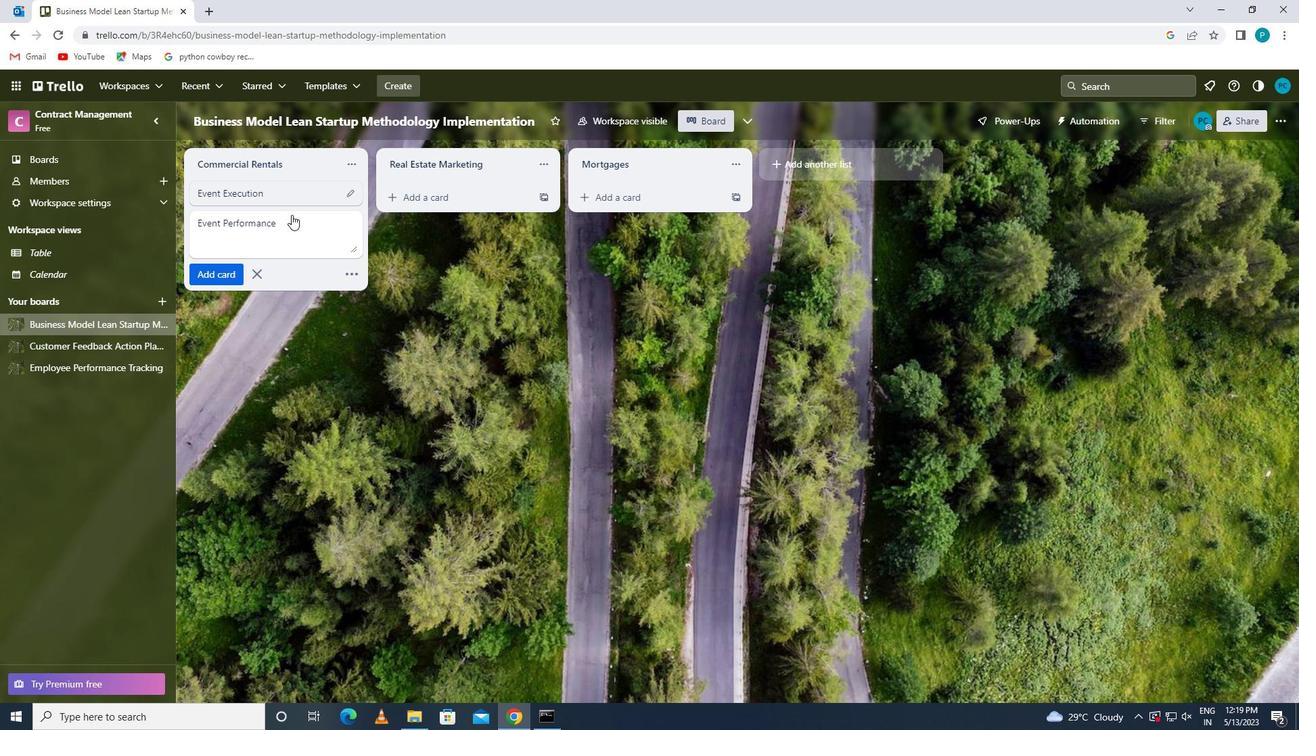 
Action: Key pressed <Key.caps_lock>r<Key.caps_lock>eview
Screenshot: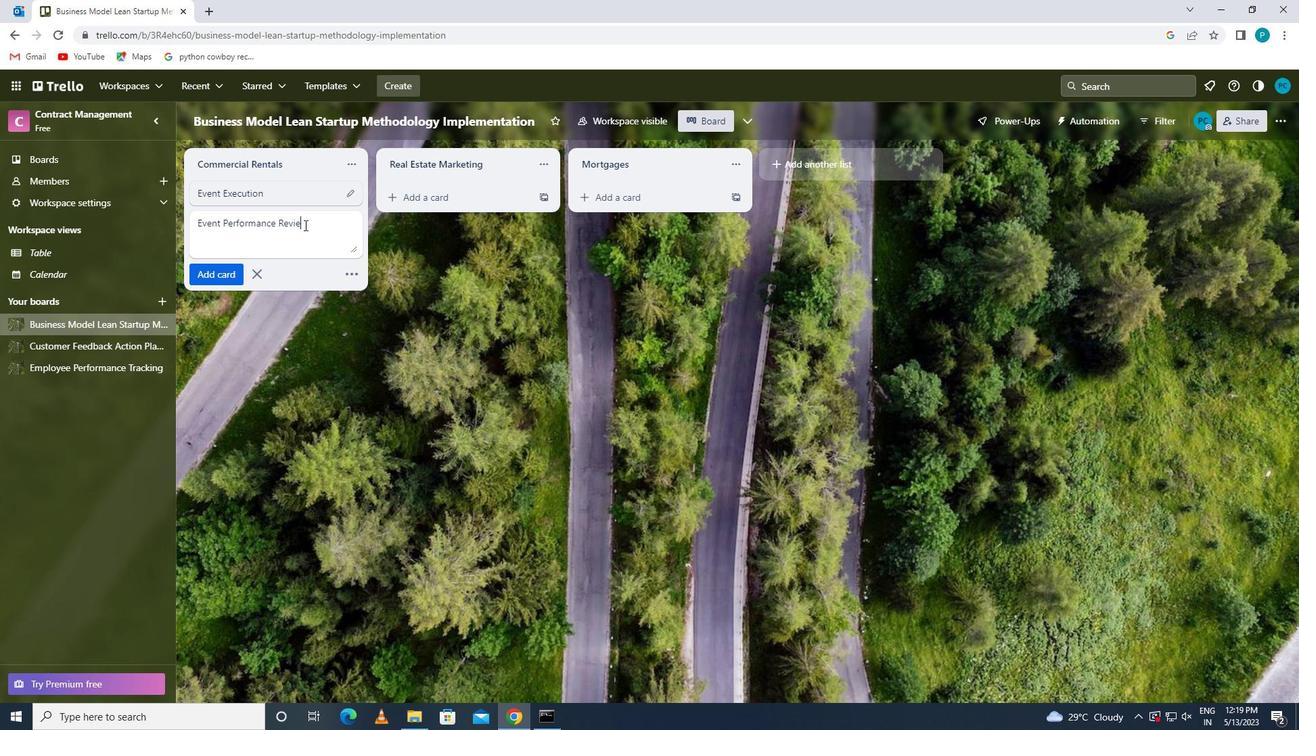 
Action: Mouse moved to (229, 277)
Screenshot: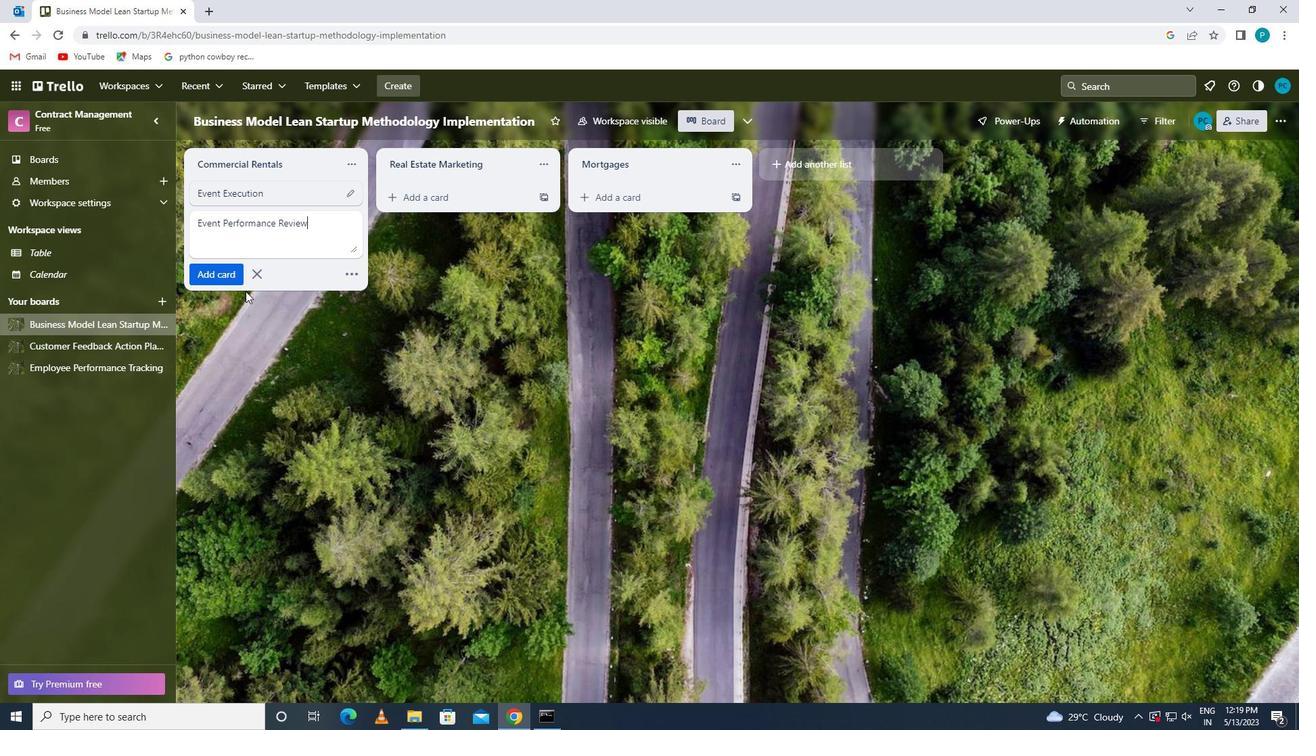 
Action: Mouse pressed left at (229, 277)
Screenshot: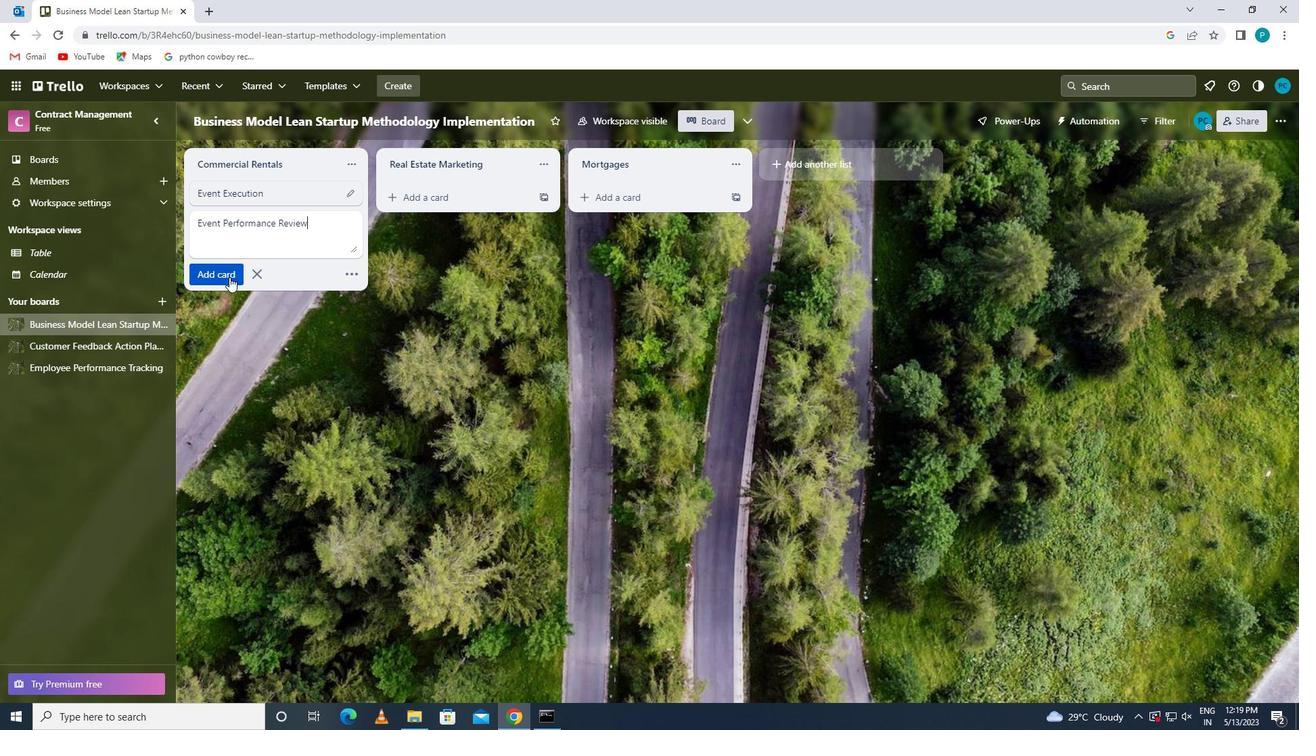 
